 Task: Apply a dynamic VST phaser to a guitar solo for a swirling, psychedelic sound.
Action: Mouse moved to (71, 5)
Screenshot: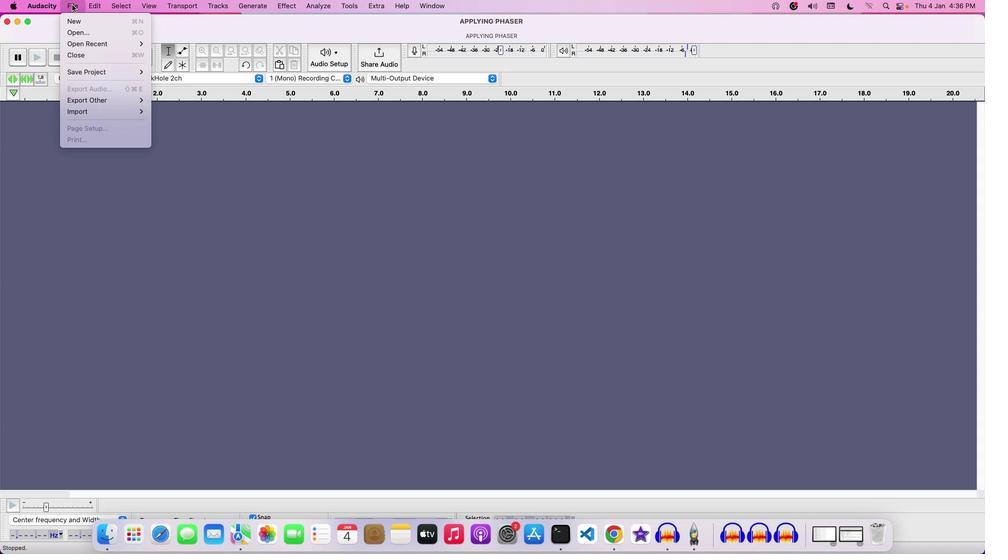 
Action: Mouse pressed left at (71, 5)
Screenshot: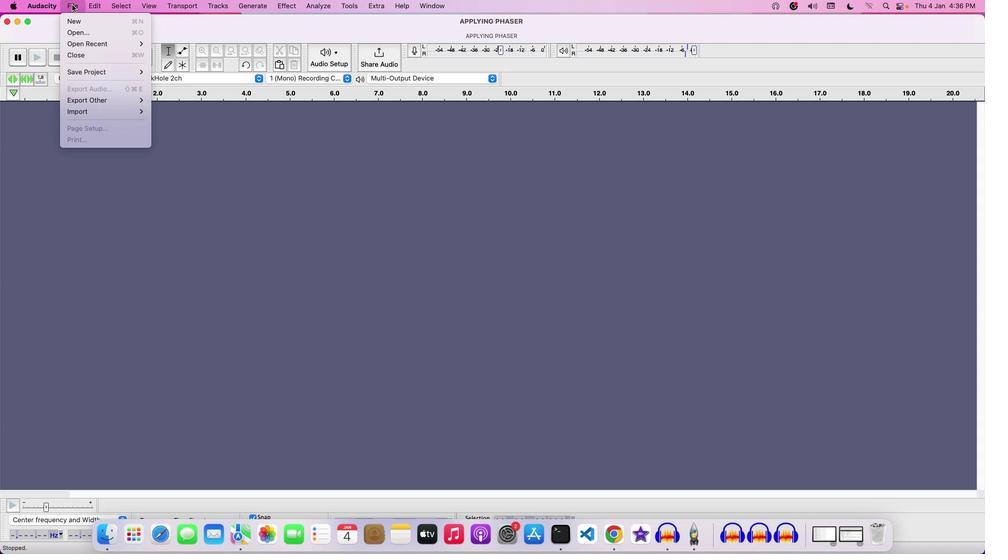 
Action: Mouse moved to (96, 33)
Screenshot: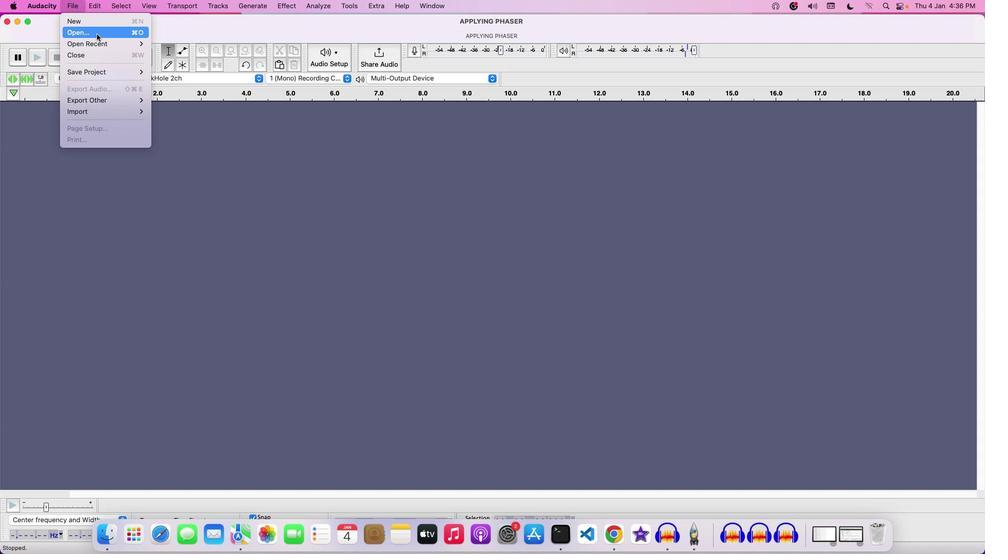 
Action: Mouse pressed left at (96, 33)
Screenshot: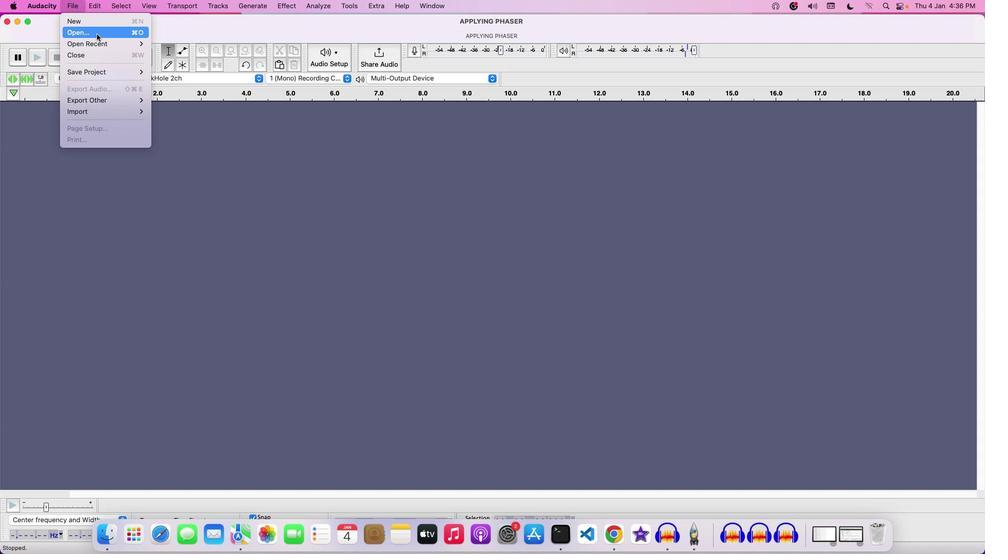 
Action: Mouse moved to (328, 134)
Screenshot: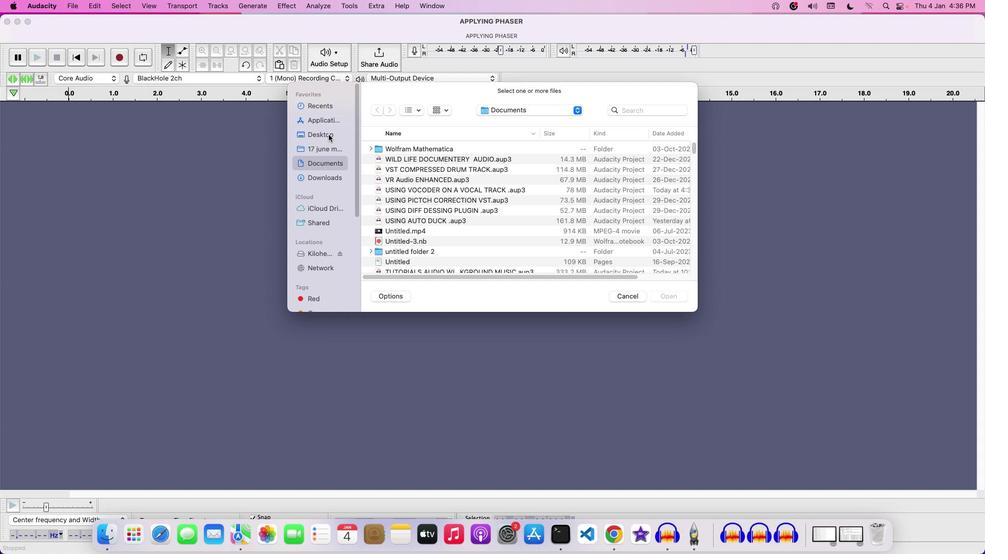 
Action: Mouse pressed left at (328, 134)
Screenshot: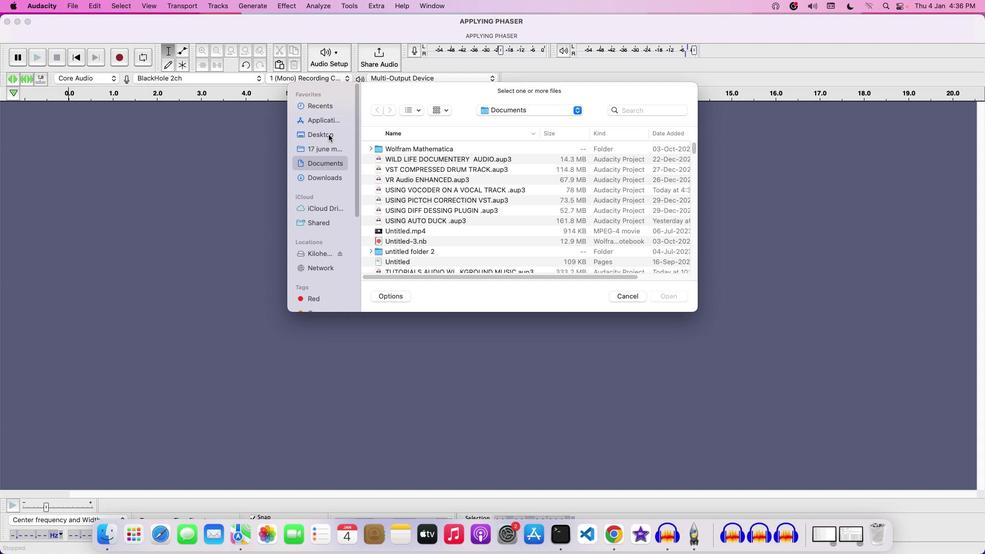 
Action: Mouse moved to (399, 191)
Screenshot: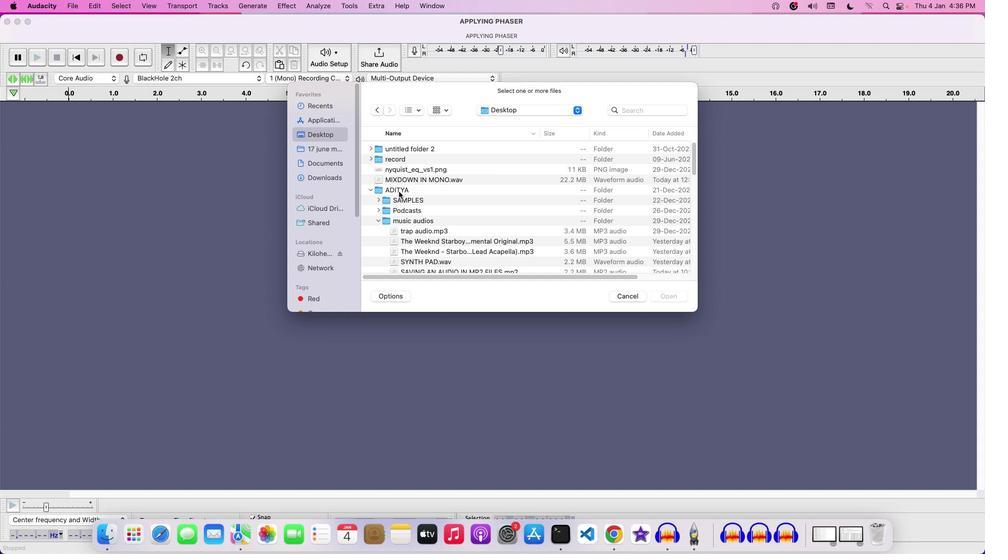 
Action: Mouse pressed left at (399, 191)
Screenshot: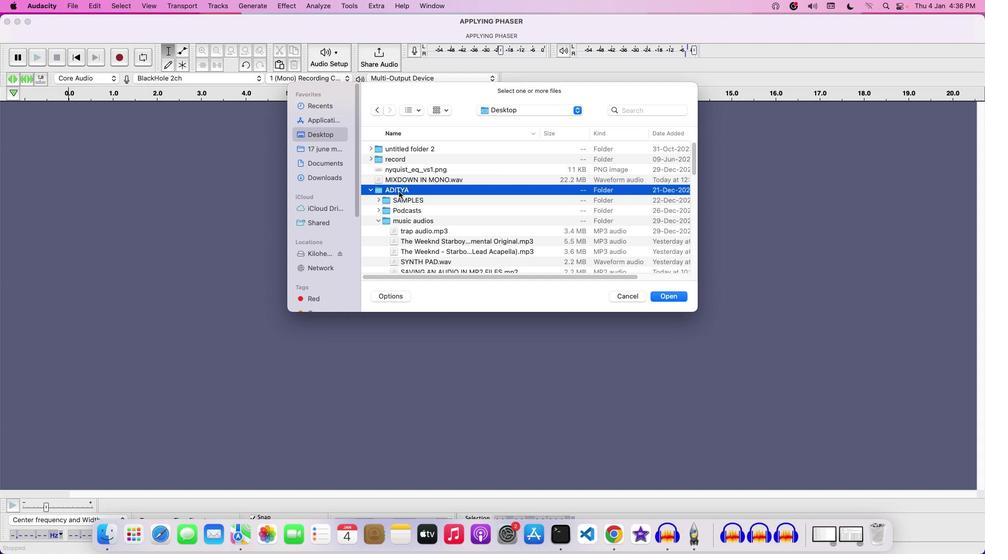 
Action: Mouse moved to (409, 203)
Screenshot: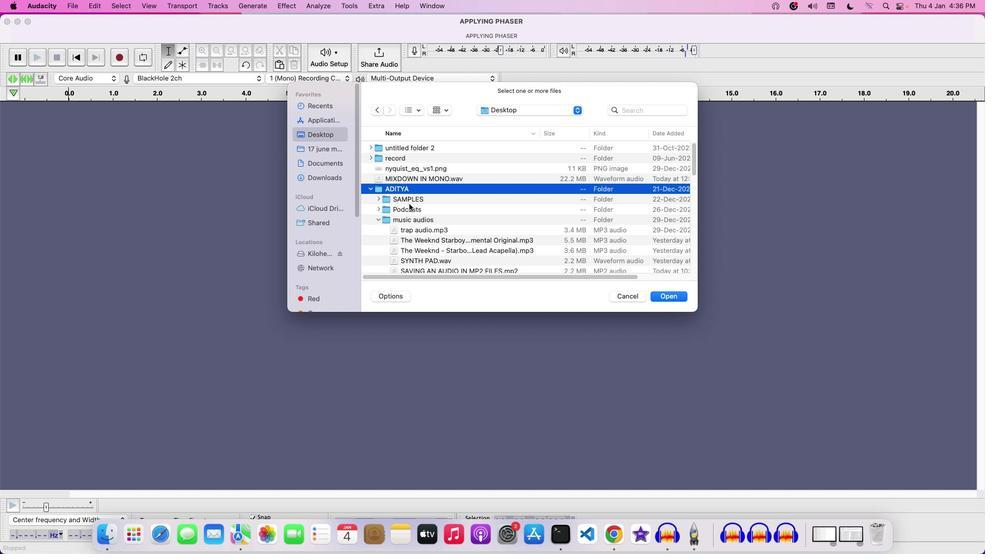 
Action: Mouse scrolled (409, 203) with delta (0, 0)
Screenshot: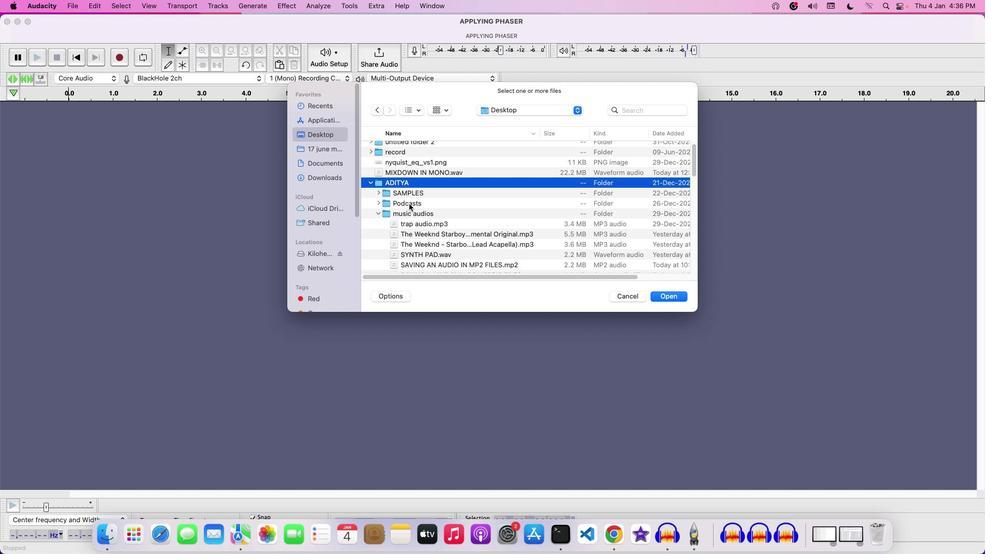 
Action: Mouse scrolled (409, 203) with delta (0, 0)
Screenshot: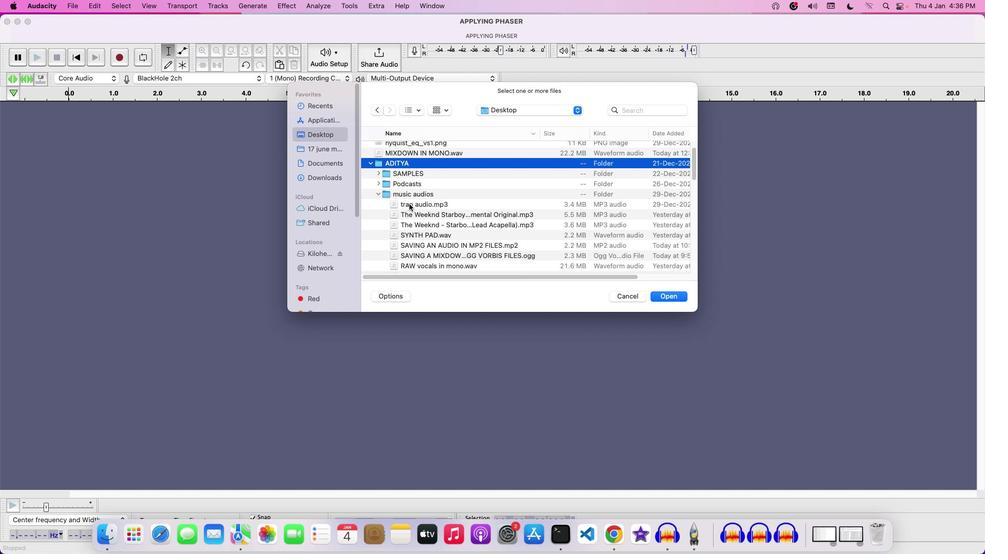 
Action: Mouse scrolled (409, 203) with delta (0, 0)
Screenshot: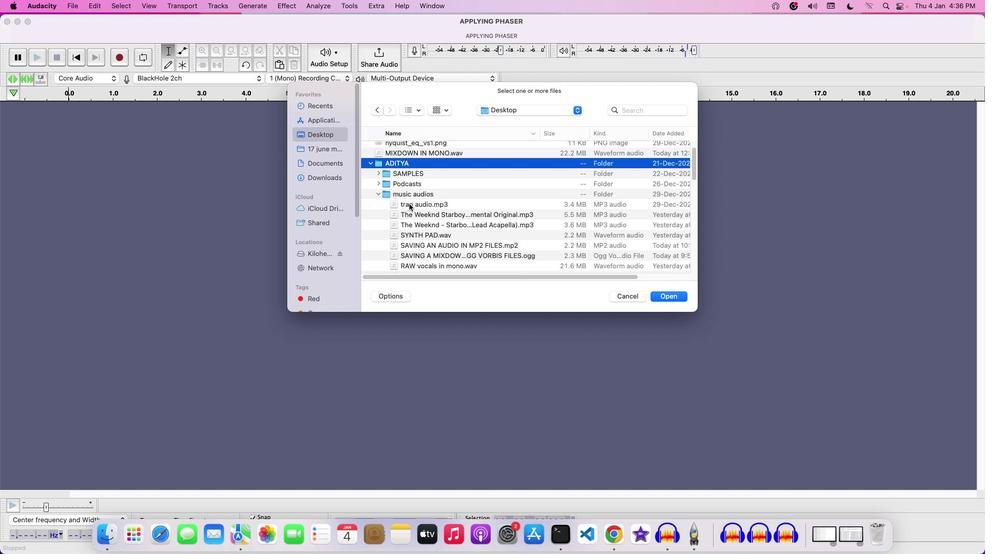 
Action: Mouse moved to (406, 178)
Screenshot: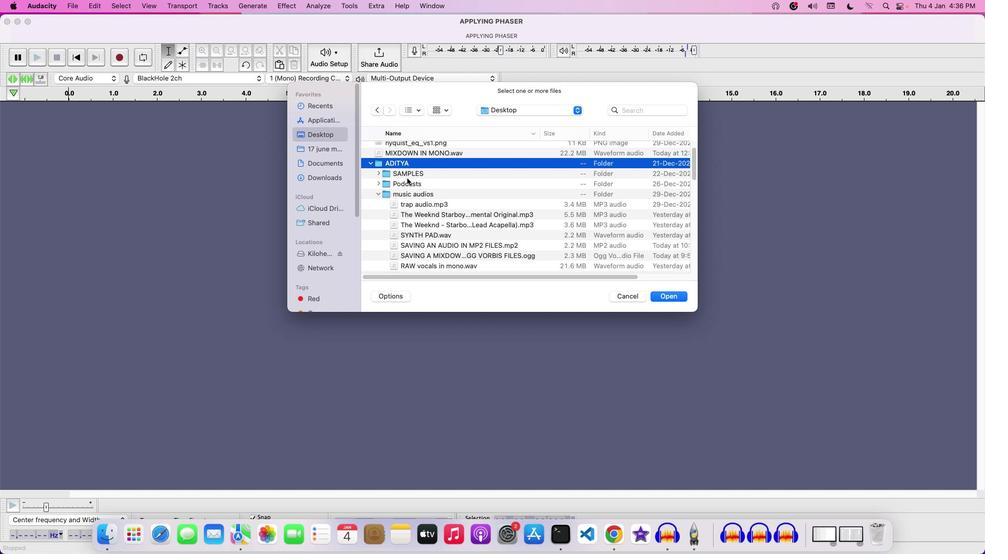 
Action: Mouse scrolled (406, 178) with delta (0, 0)
Screenshot: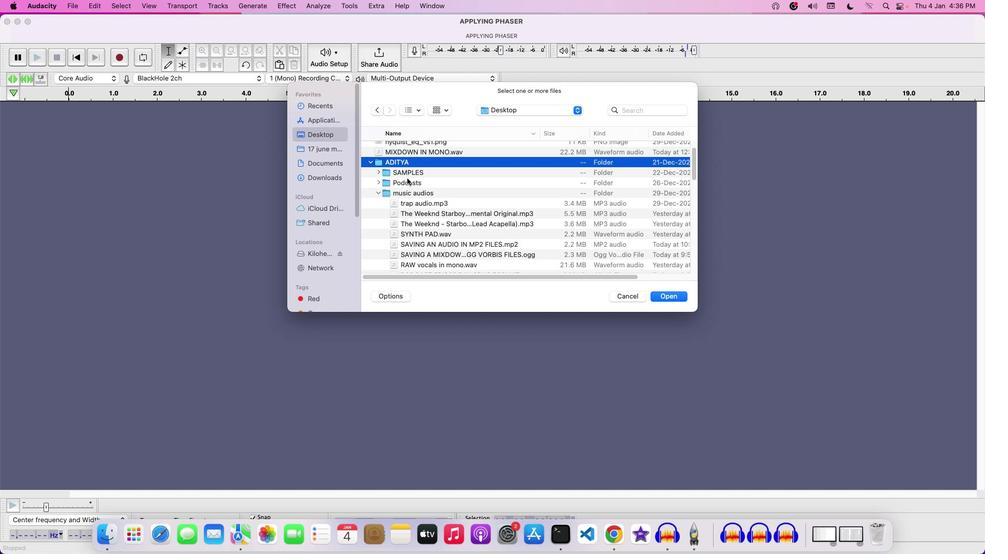 
Action: Mouse scrolled (406, 178) with delta (0, 0)
Screenshot: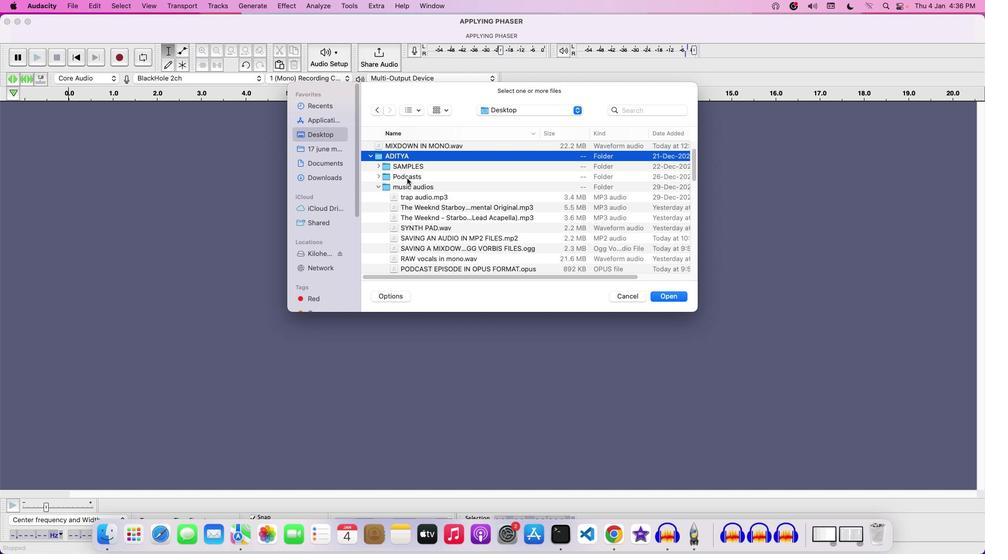 
Action: Mouse scrolled (406, 178) with delta (0, 0)
Screenshot: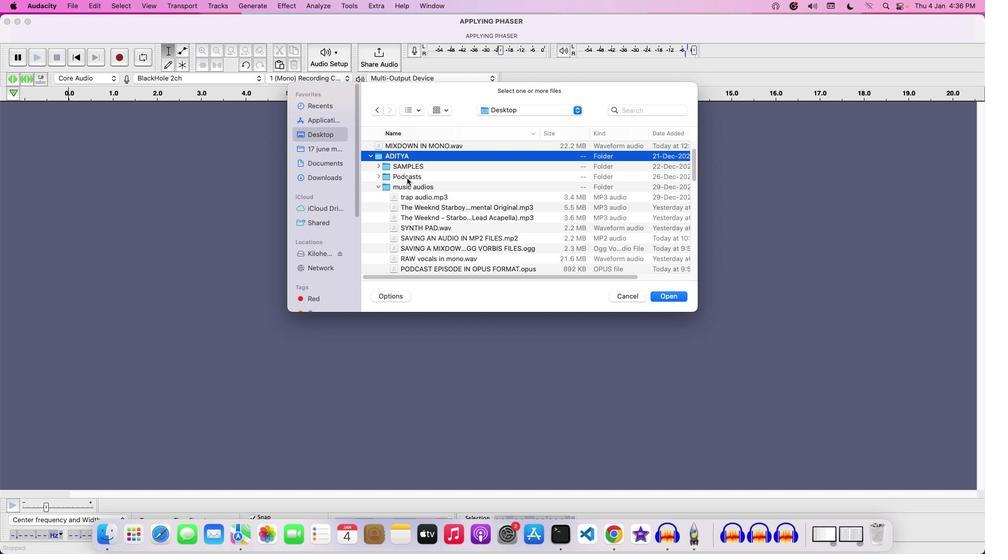 
Action: Mouse moved to (402, 199)
Screenshot: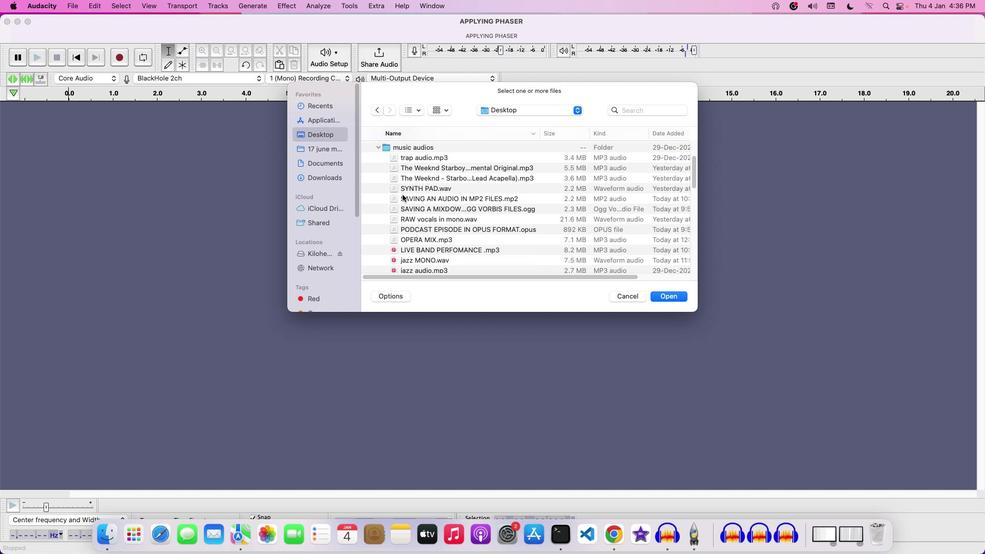 
Action: Mouse scrolled (402, 199) with delta (0, 0)
Screenshot: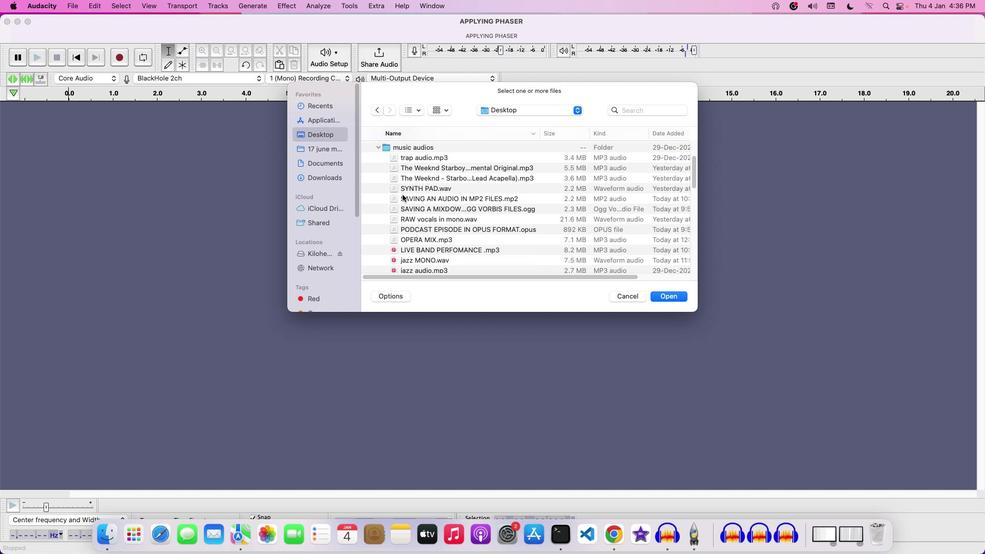 
Action: Mouse scrolled (402, 199) with delta (0, 0)
Screenshot: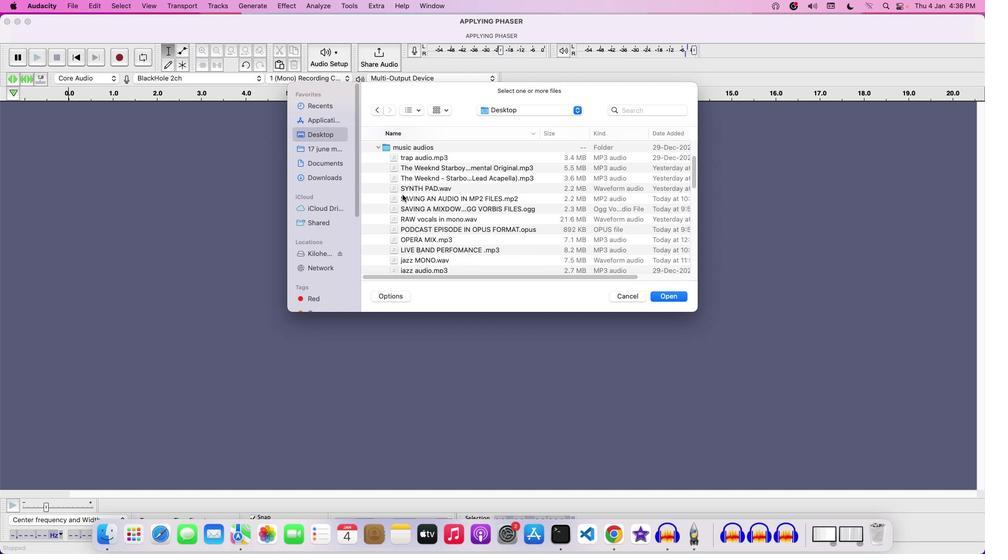 
Action: Mouse moved to (402, 195)
Screenshot: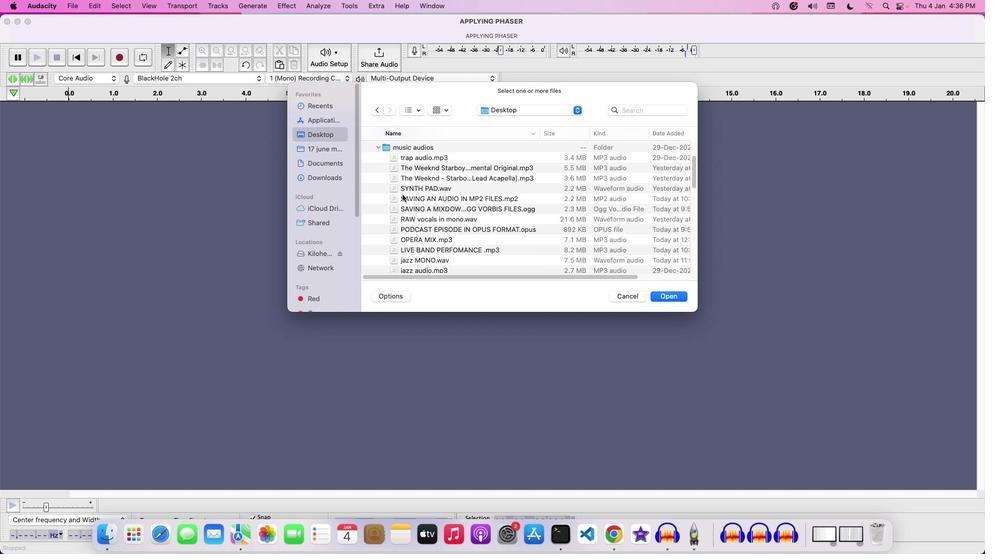 
Action: Mouse scrolled (402, 195) with delta (0, -1)
Screenshot: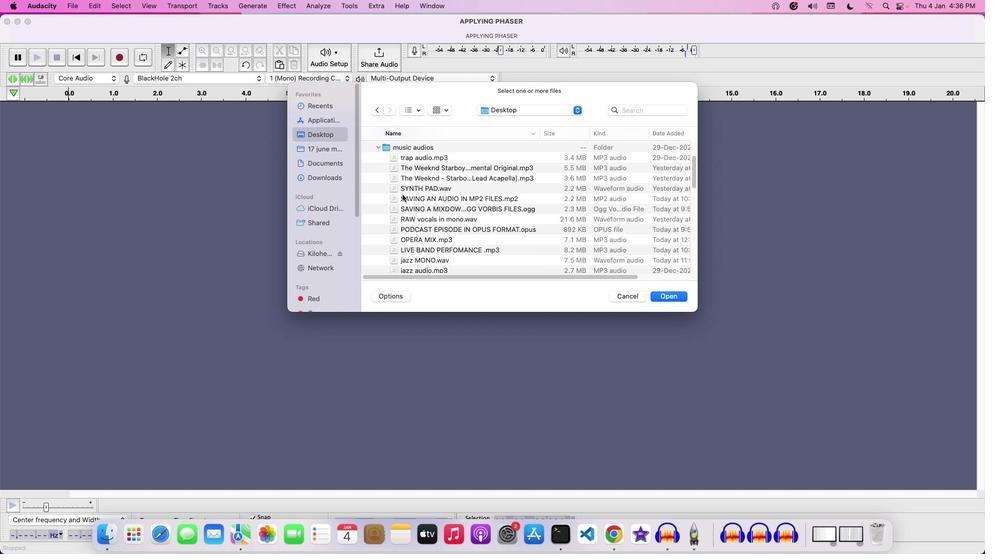 
Action: Mouse moved to (404, 196)
Screenshot: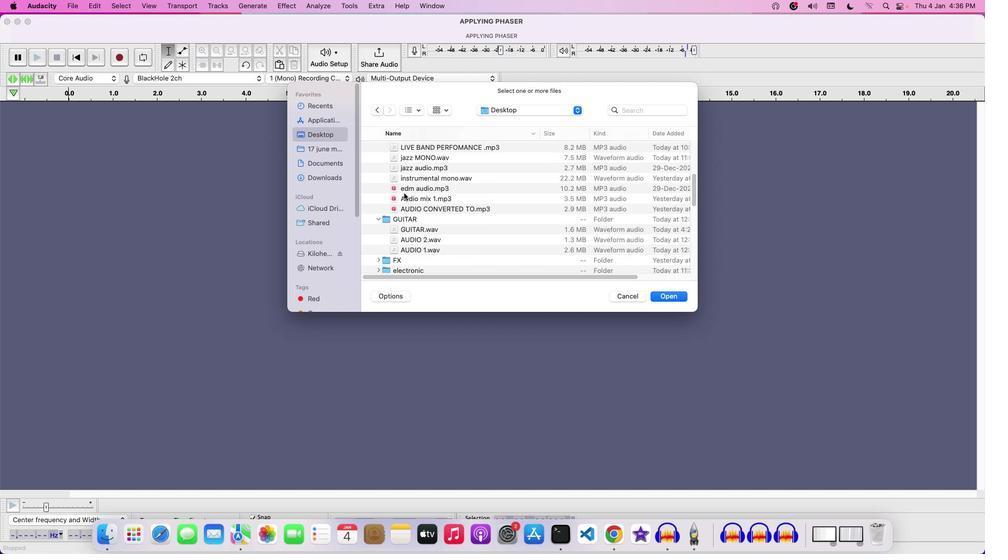 
Action: Mouse scrolled (404, 196) with delta (0, 0)
Screenshot: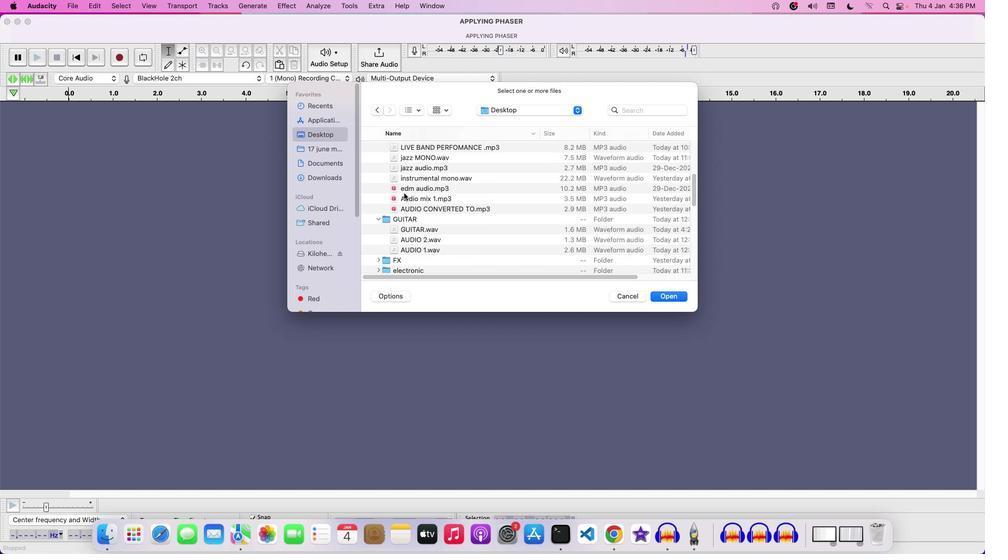 
Action: Mouse moved to (404, 195)
Screenshot: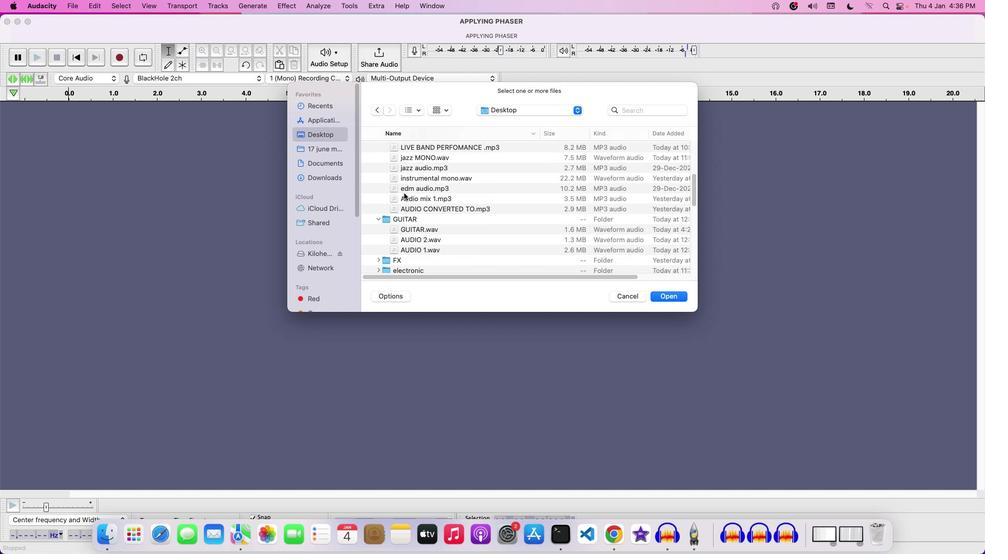 
Action: Mouse scrolled (404, 195) with delta (0, 0)
Screenshot: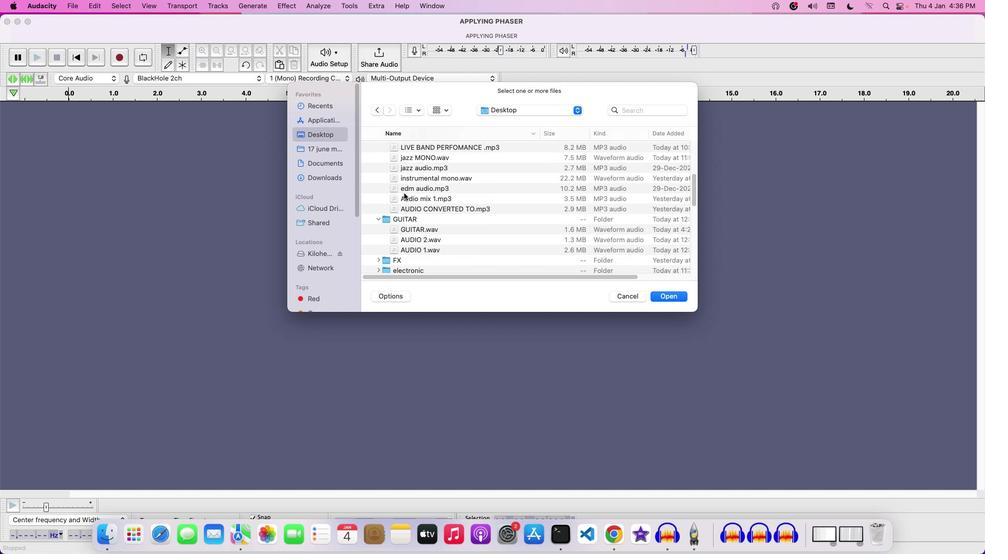 
Action: Mouse moved to (404, 195)
Screenshot: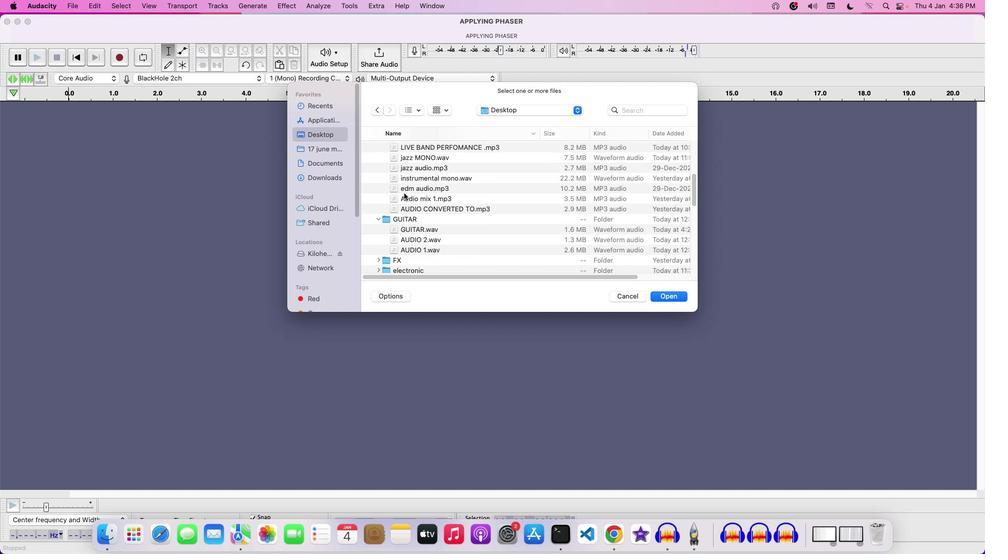 
Action: Mouse scrolled (404, 195) with delta (0, -1)
Screenshot: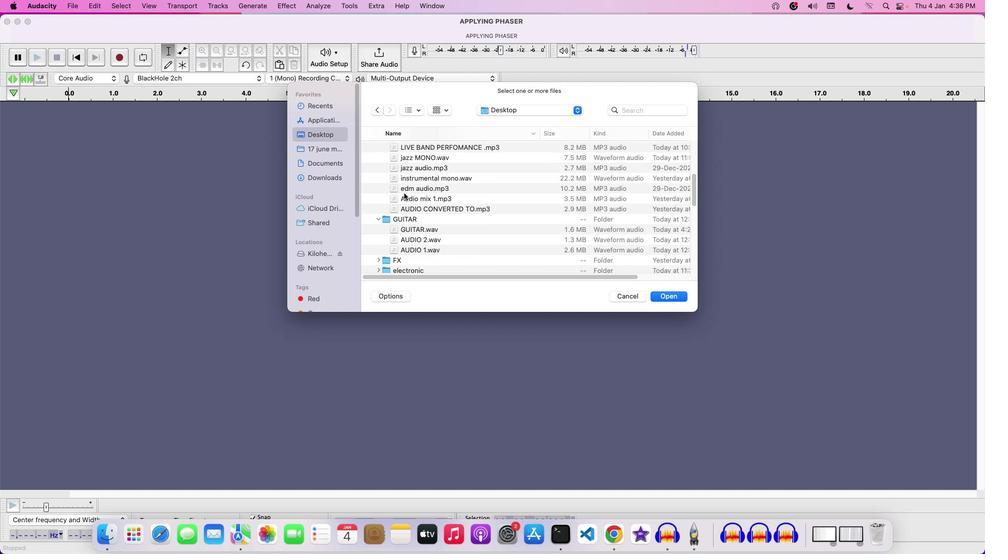 
Action: Mouse moved to (404, 193)
Screenshot: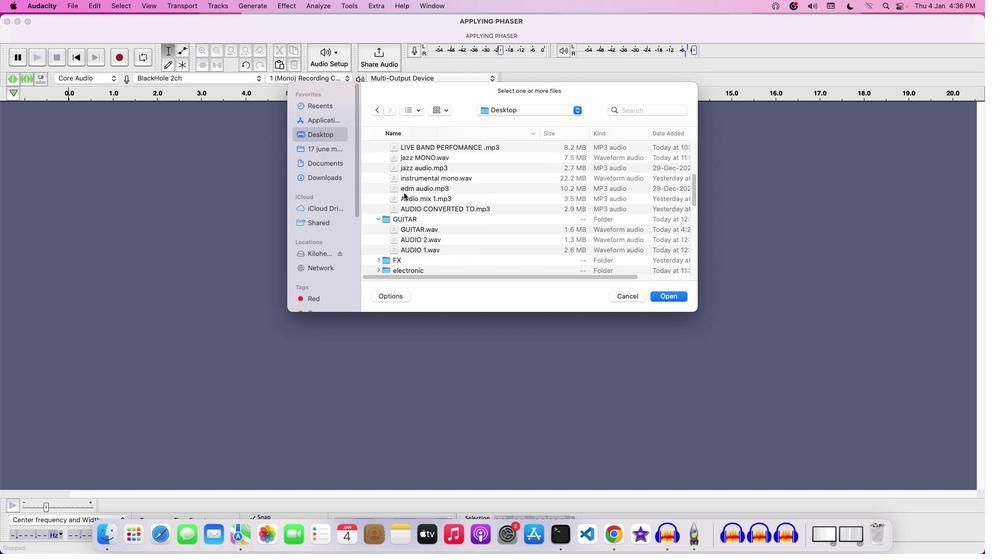 
Action: Mouse scrolled (404, 193) with delta (0, -2)
Screenshot: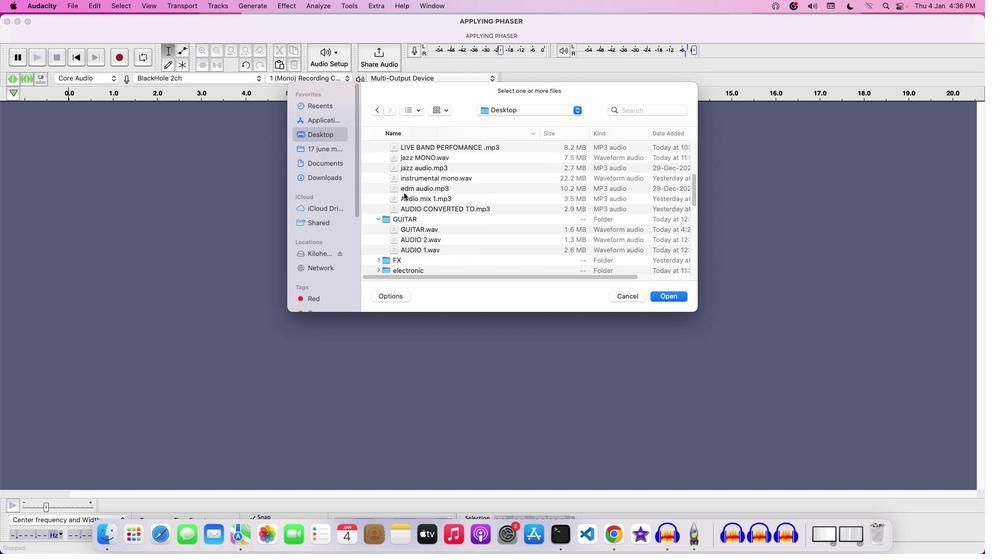 
Action: Mouse moved to (404, 193)
Screenshot: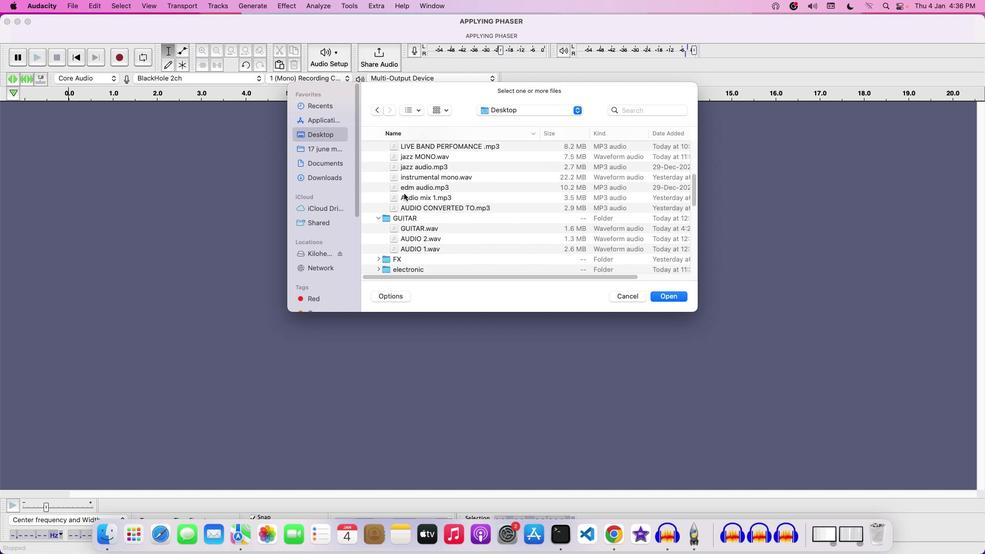 
Action: Mouse scrolled (404, 193) with delta (0, 0)
Screenshot: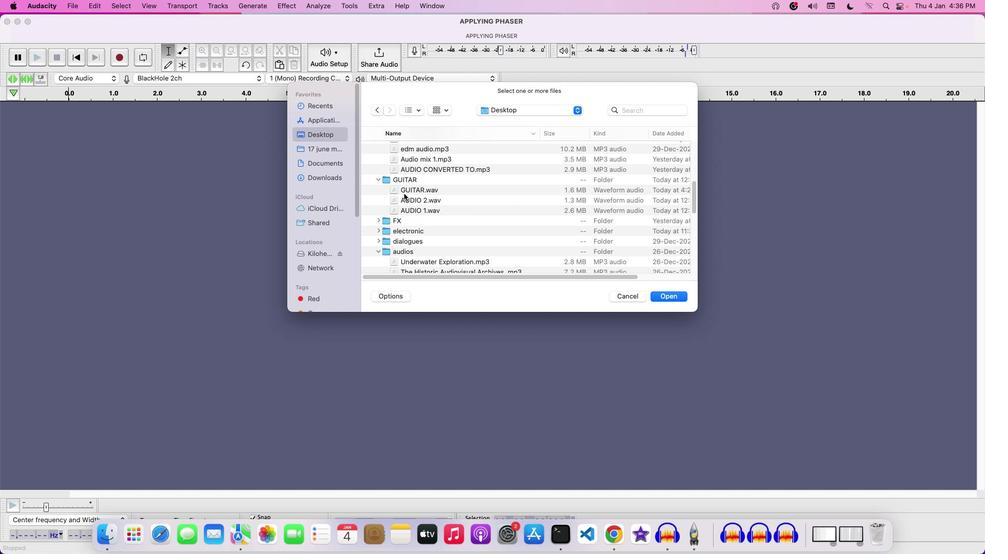 
Action: Mouse scrolled (404, 193) with delta (0, 0)
Screenshot: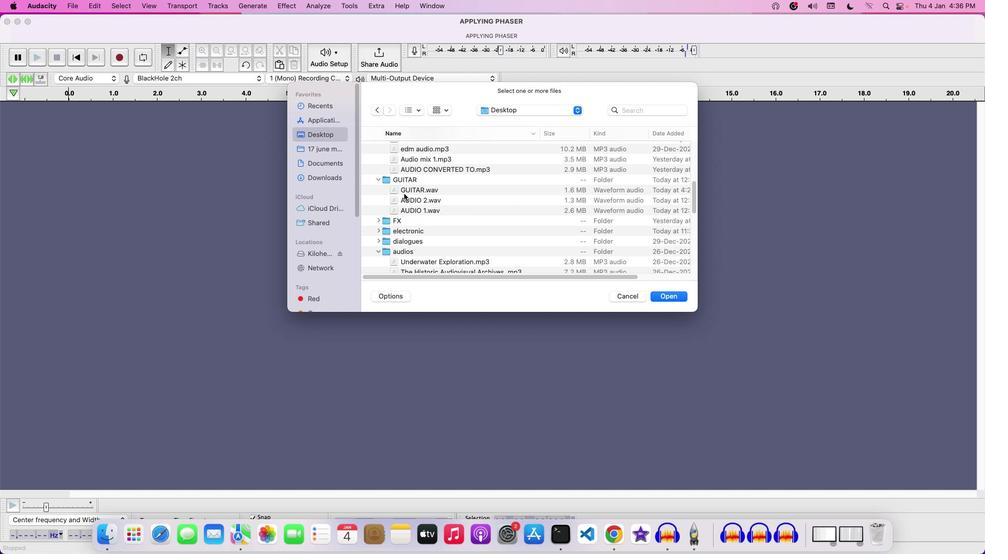 
Action: Mouse scrolled (404, 193) with delta (0, -1)
Screenshot: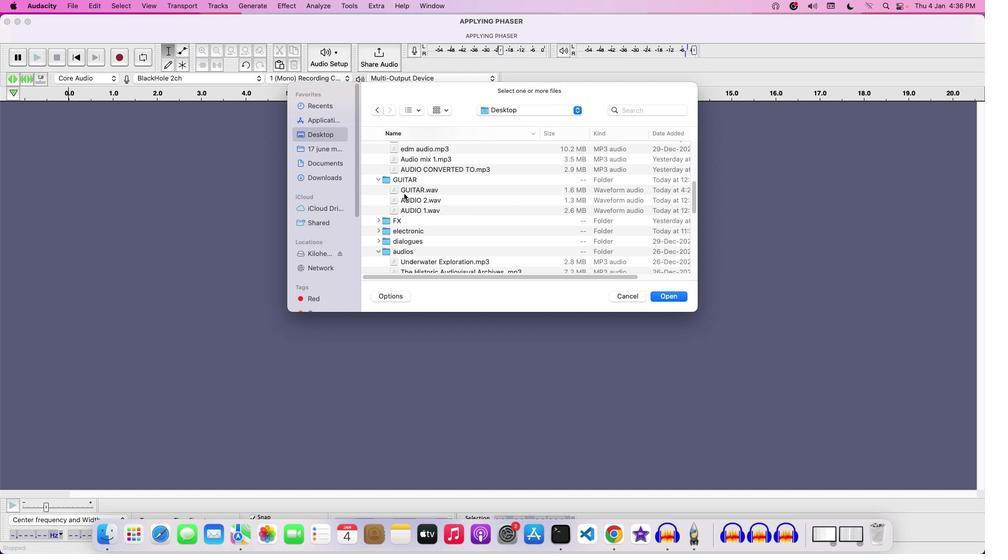 
Action: Mouse moved to (415, 188)
Screenshot: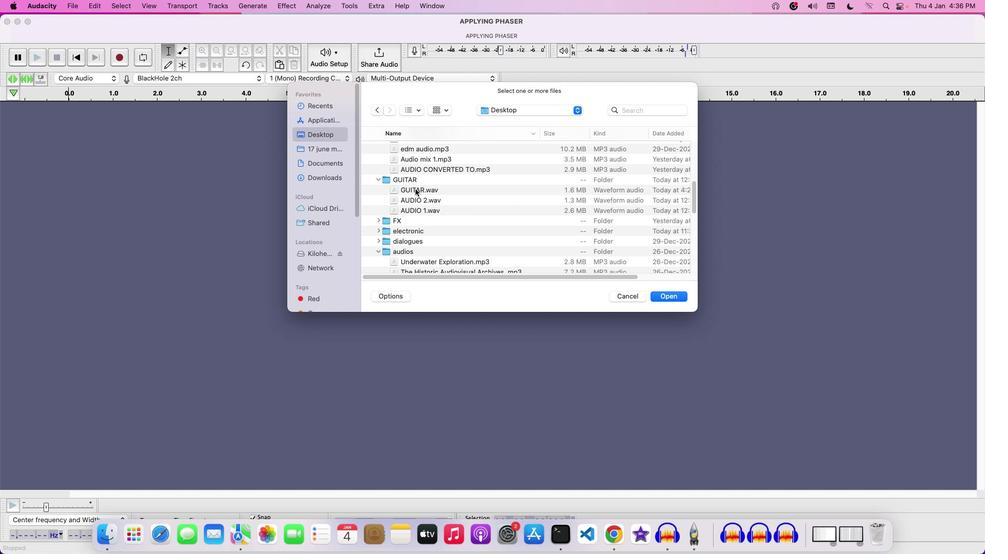 
Action: Mouse pressed left at (415, 188)
Screenshot: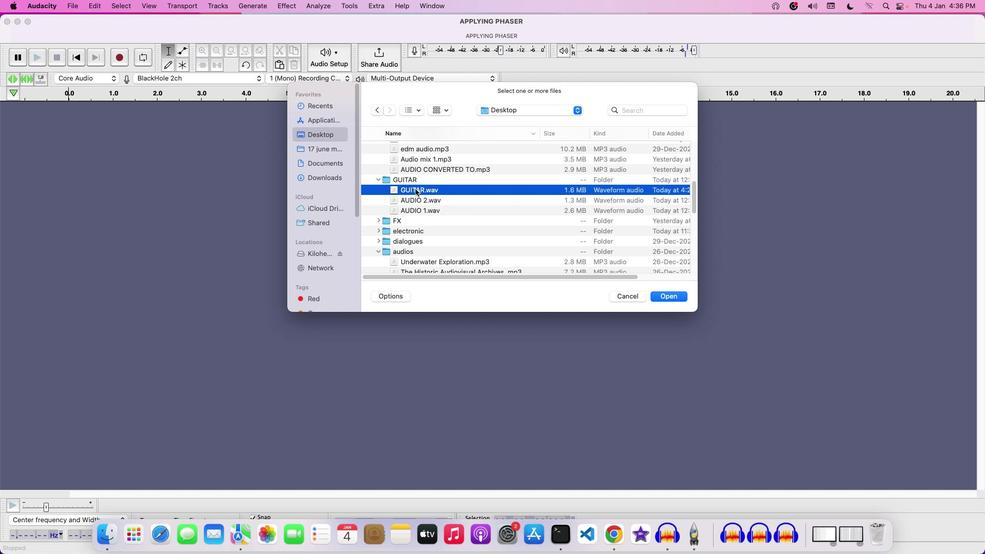 
Action: Mouse moved to (425, 189)
Screenshot: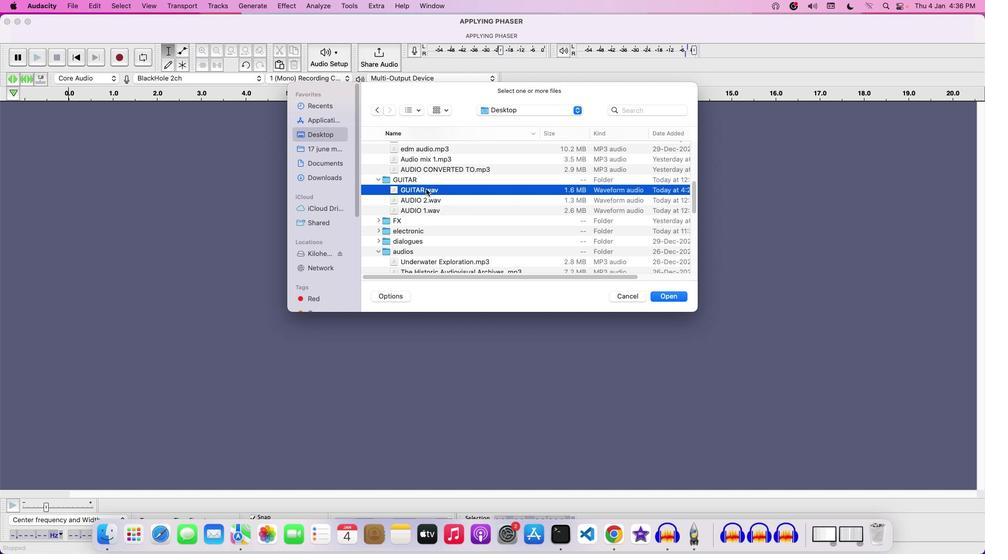 
Action: Mouse pressed left at (425, 189)
Screenshot: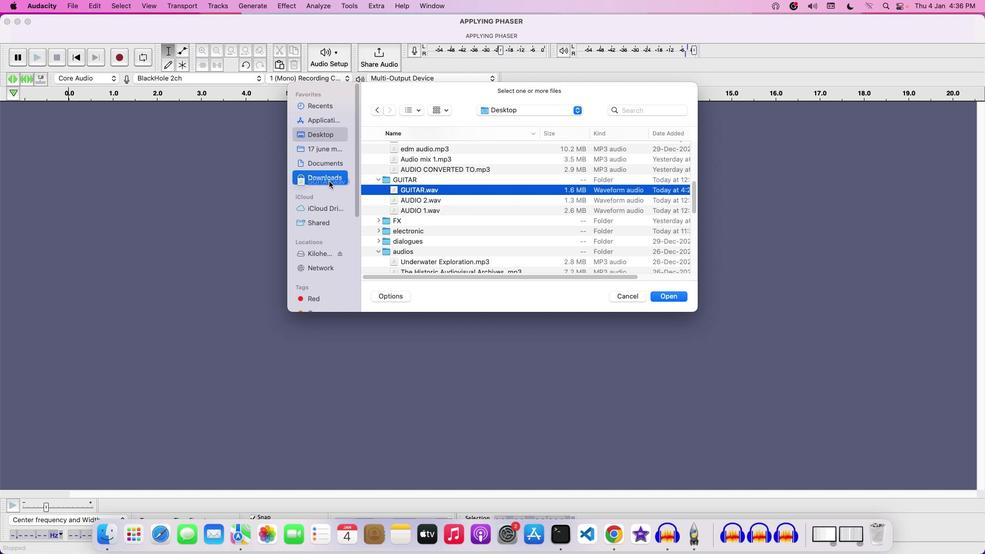 
Action: Mouse moved to (639, 297)
Screenshot: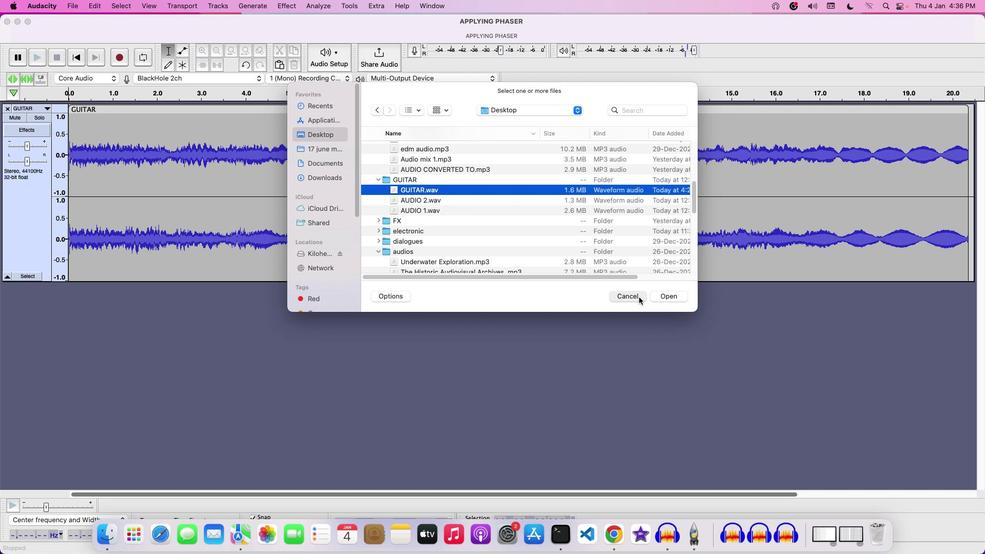 
Action: Mouse pressed left at (639, 297)
Screenshot: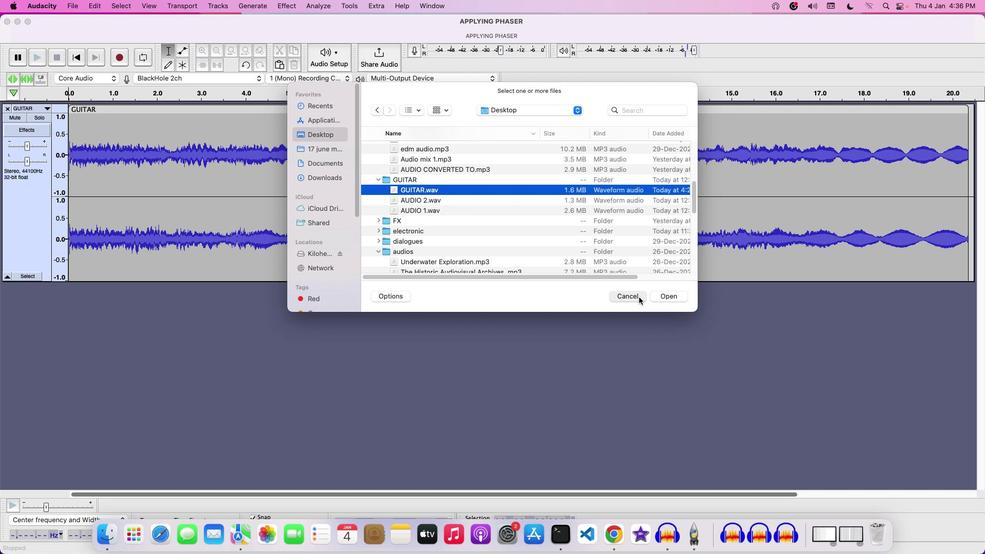 
Action: Mouse moved to (276, 179)
Screenshot: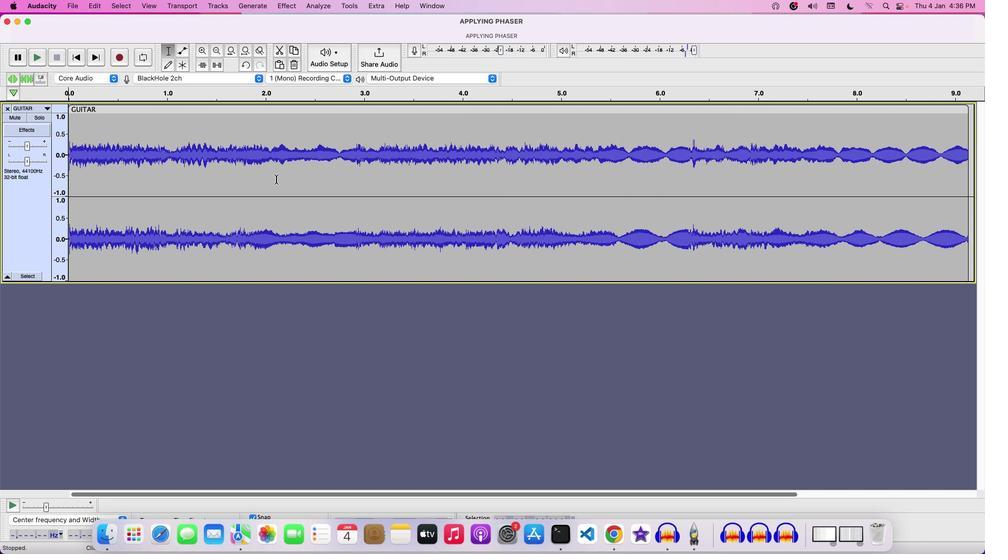 
Action: Key pressed Key.space
Screenshot: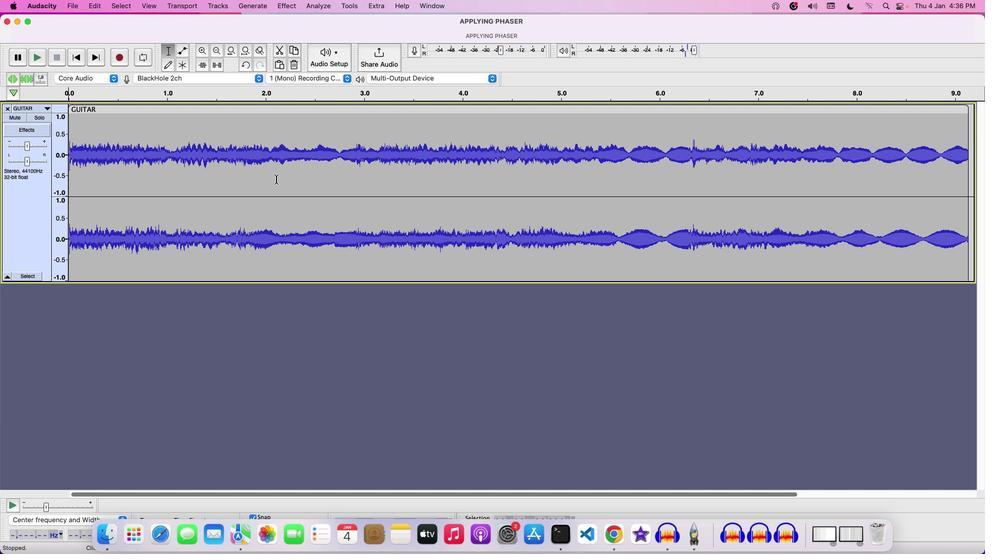 
Action: Mouse moved to (334, 134)
Screenshot: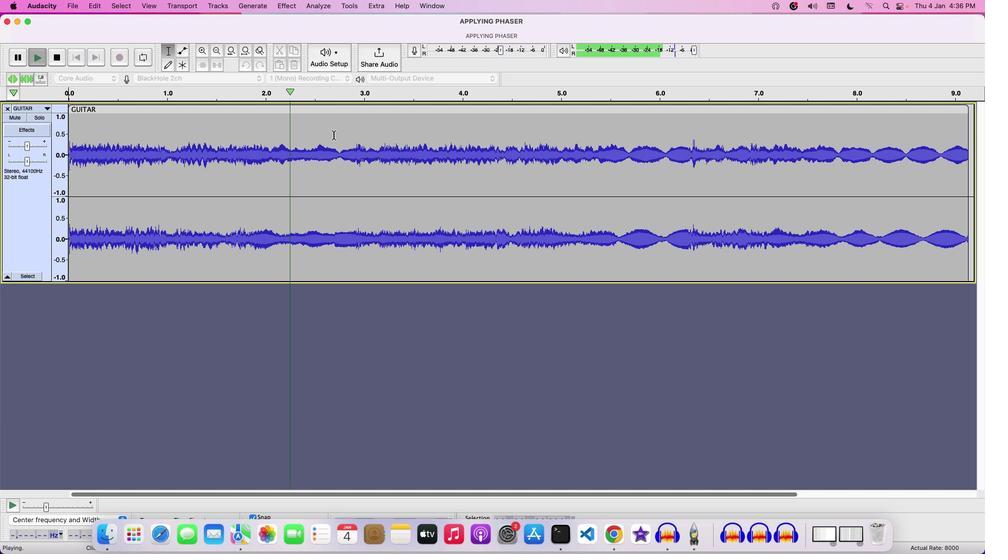 
Action: Key pressed Key.space
Screenshot: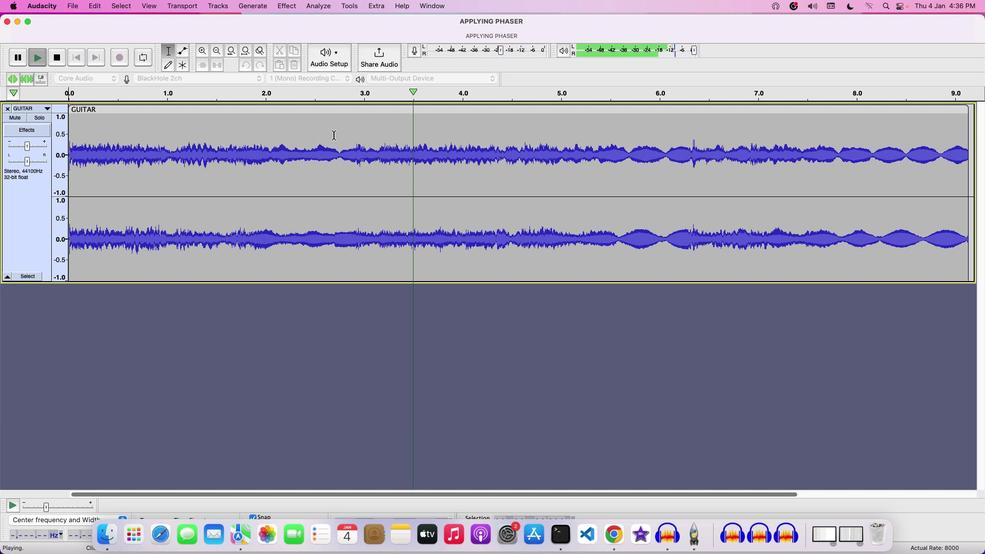 
Action: Mouse pressed left at (334, 134)
Screenshot: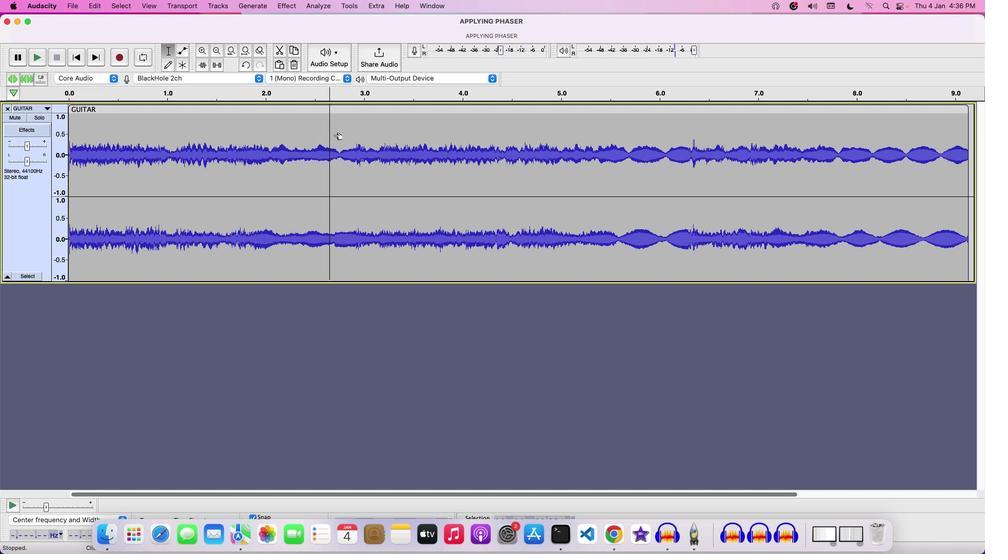 
Action: Mouse pressed left at (334, 134)
Screenshot: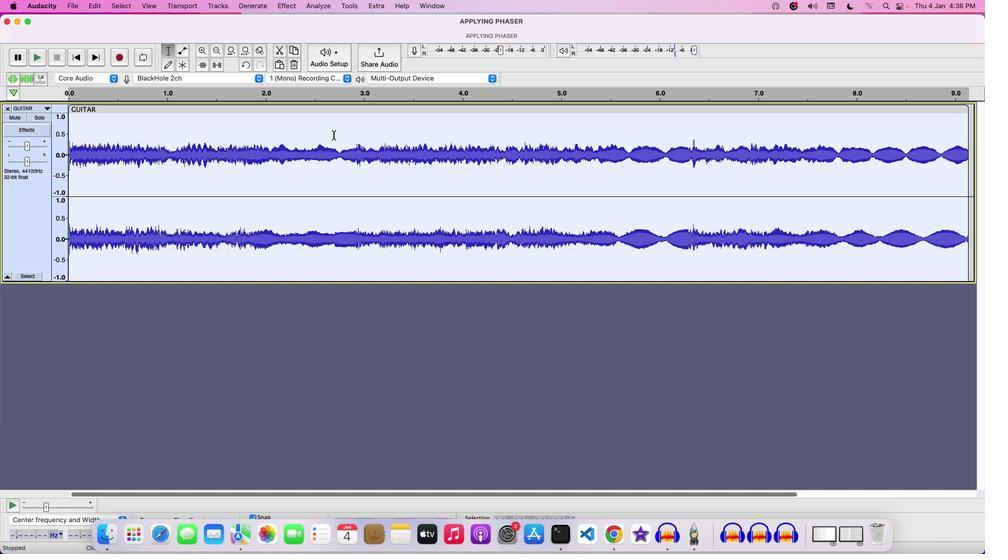 
Action: Mouse moved to (293, 1)
Screenshot: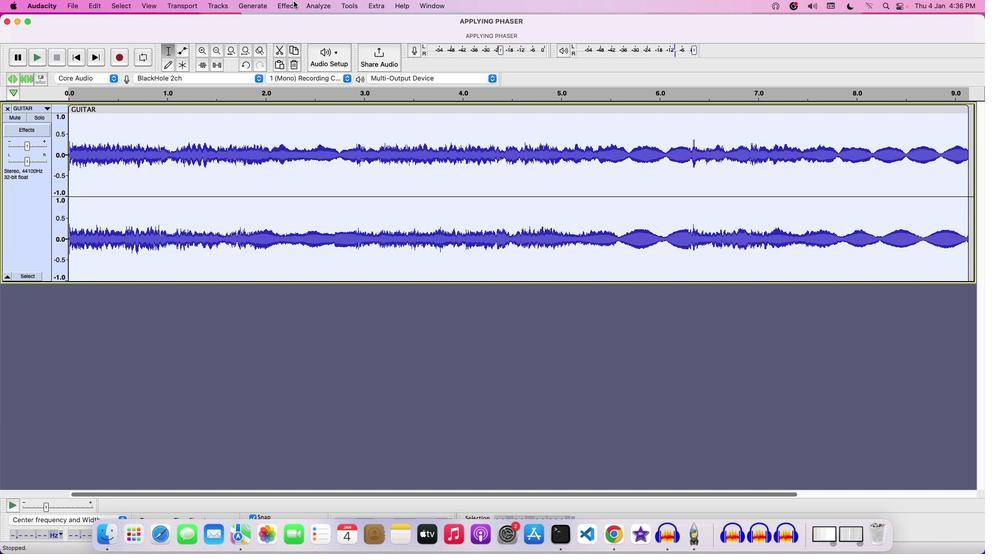 
Action: Mouse pressed left at (293, 1)
Screenshot: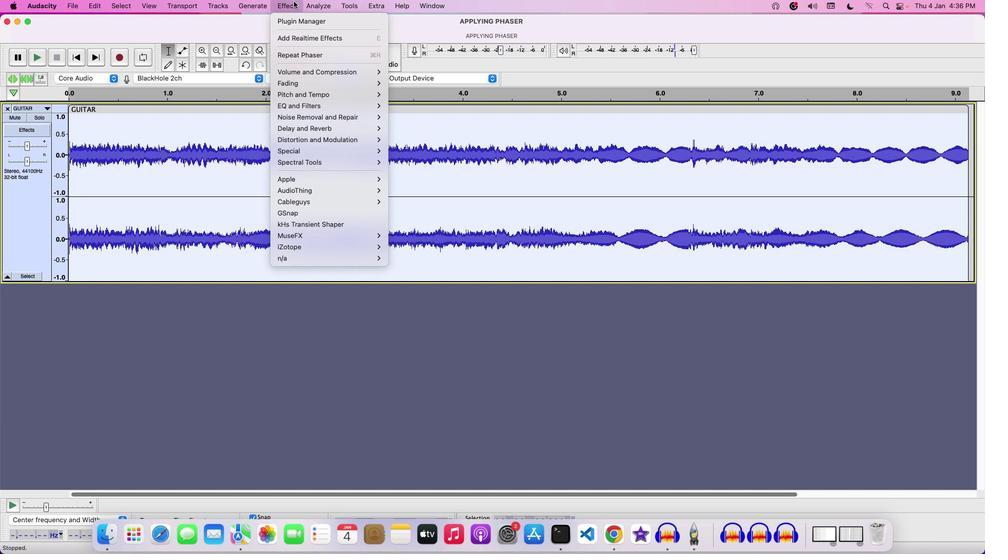 
Action: Mouse moved to (417, 152)
Screenshot: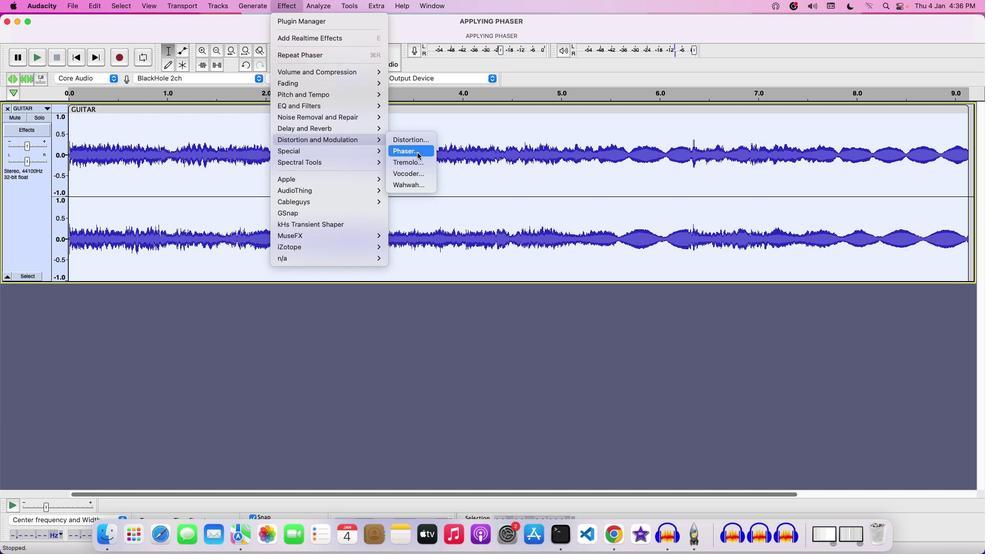 
Action: Mouse pressed left at (417, 152)
Screenshot: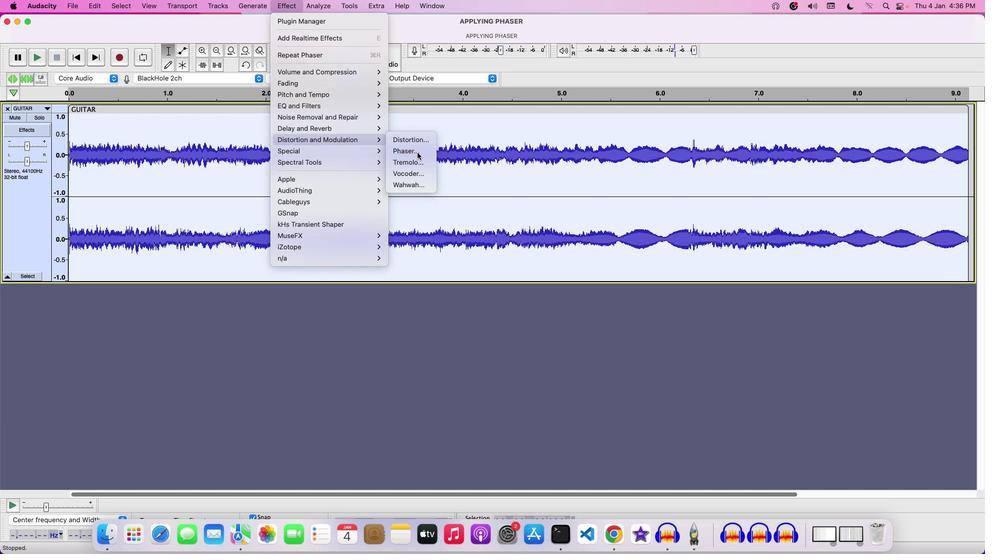 
Action: Mouse moved to (455, 215)
Screenshot: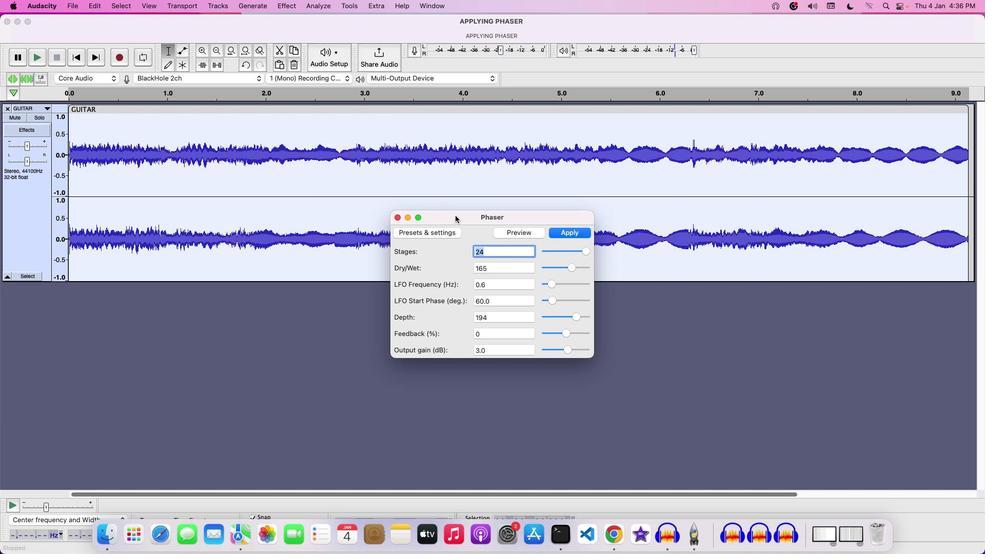 
Action: Mouse pressed left at (455, 215)
Screenshot: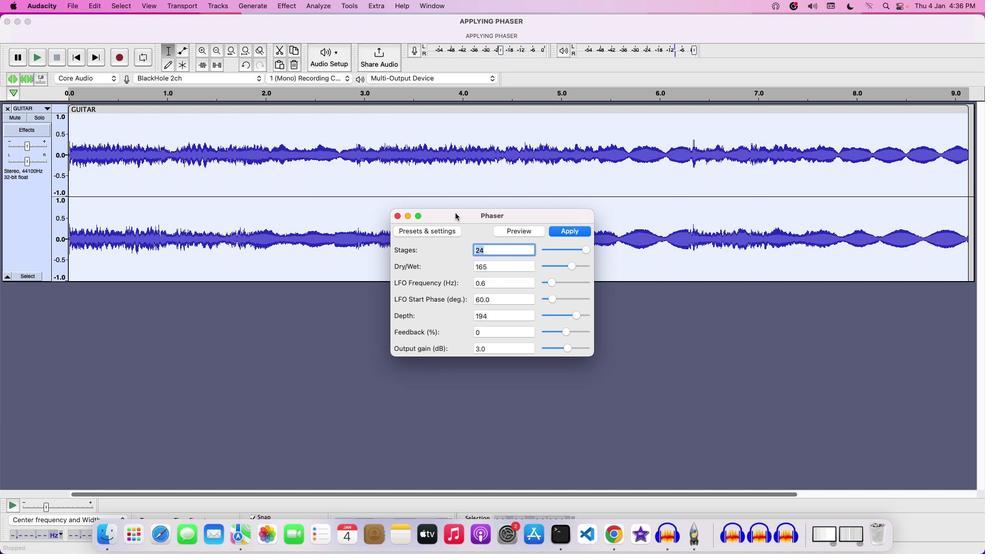 
Action: Mouse moved to (514, 193)
Screenshot: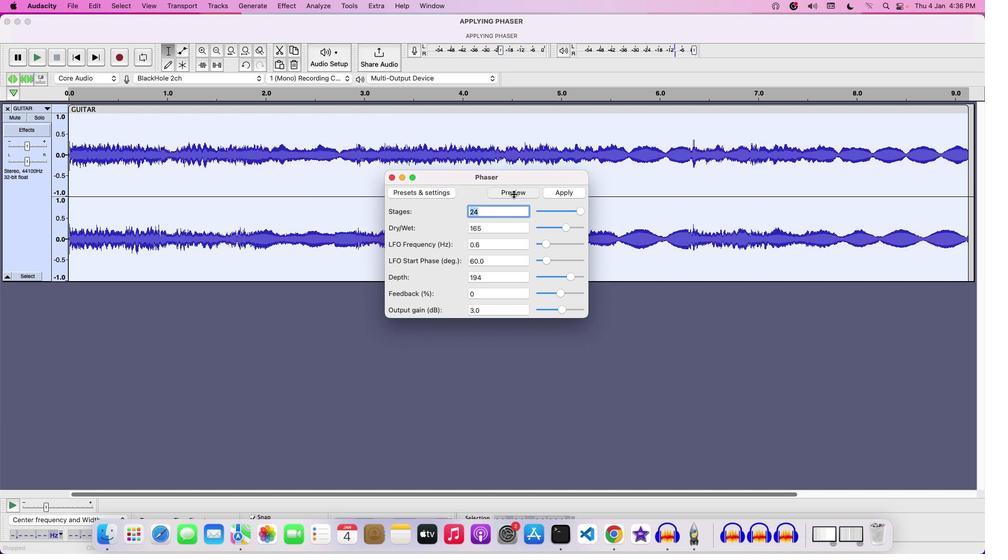 
Action: Mouse pressed left at (514, 193)
Screenshot: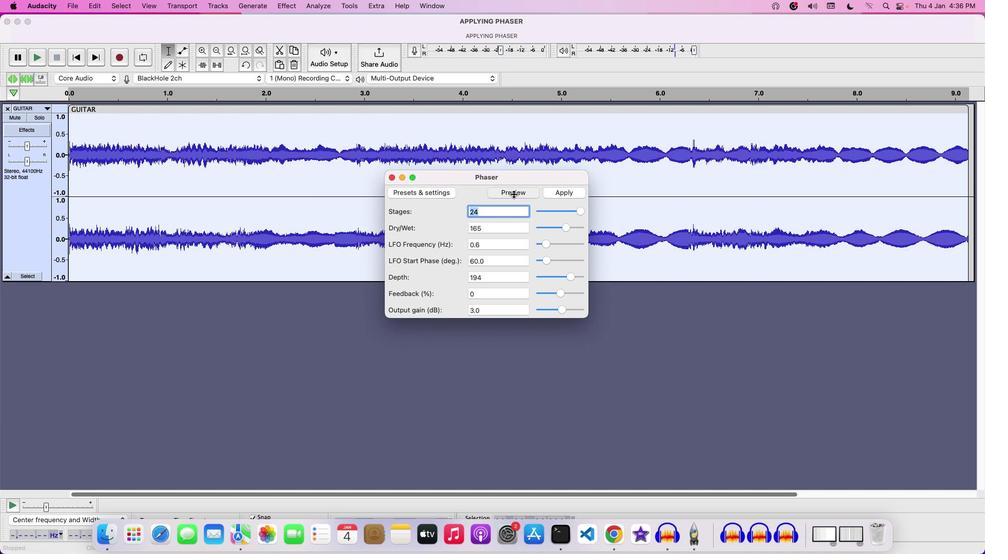 
Action: Mouse moved to (571, 190)
Screenshot: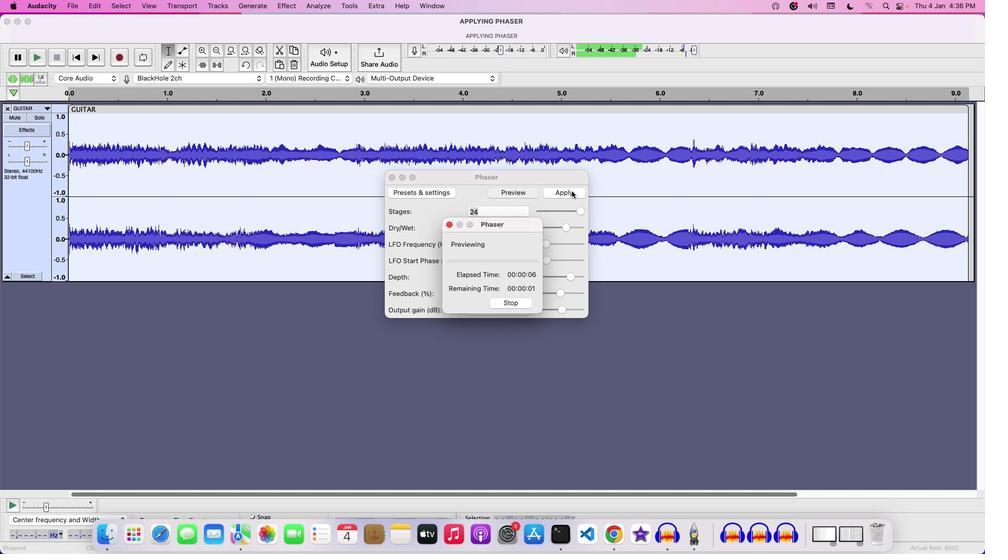 
Action: Mouse pressed left at (571, 190)
Screenshot: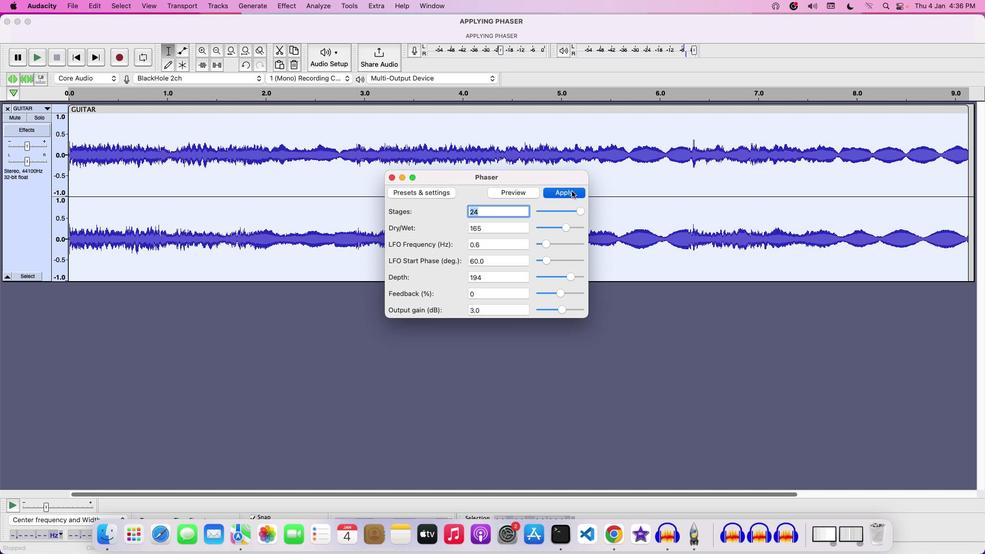 
Action: Key pressed Key.space
Screenshot: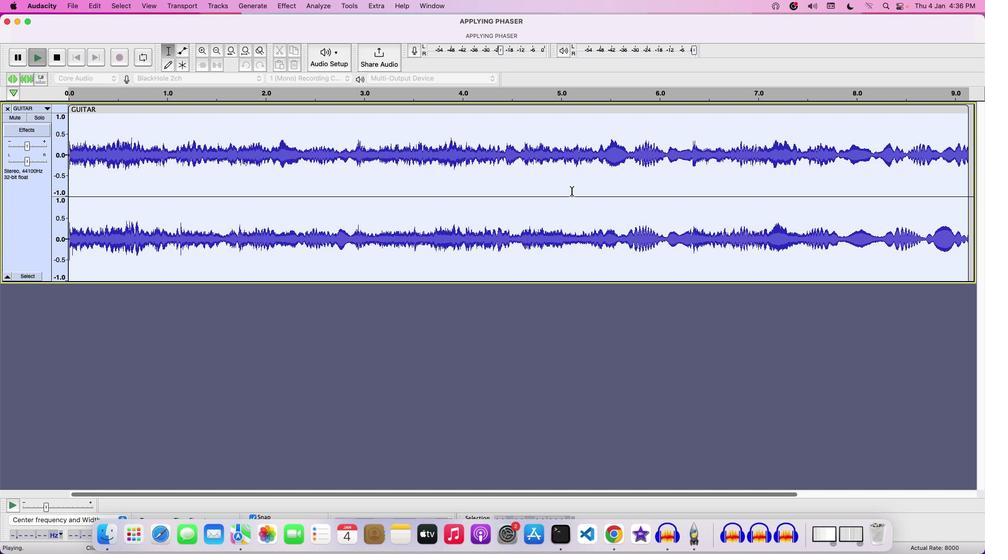 
Action: Mouse moved to (29, 144)
Screenshot: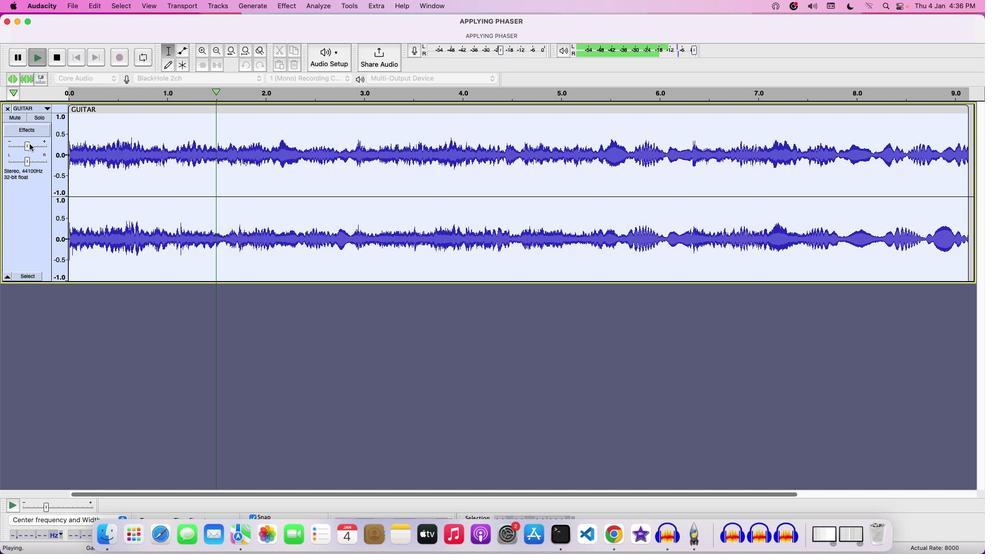 
Action: Mouse pressed left at (29, 144)
Screenshot: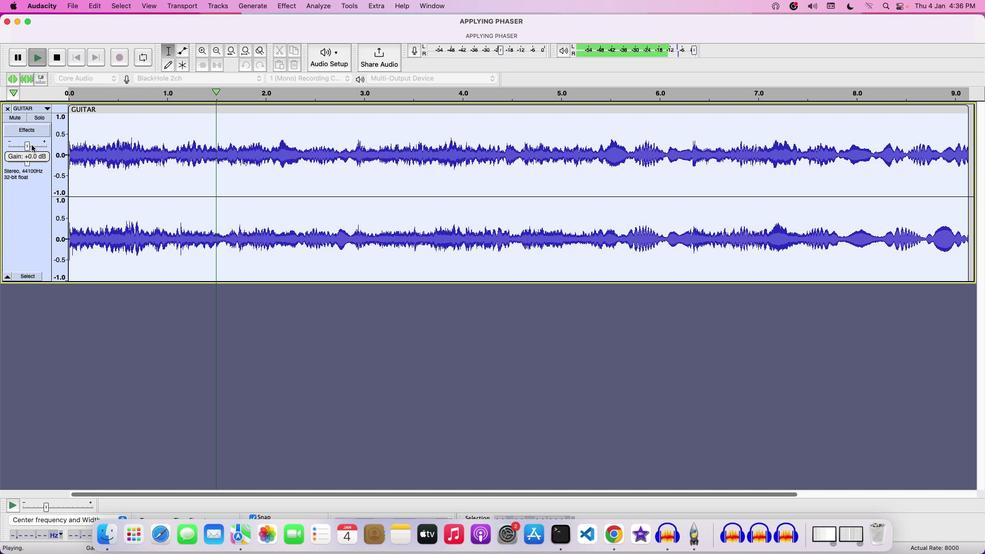 
Action: Mouse moved to (32, 148)
Screenshot: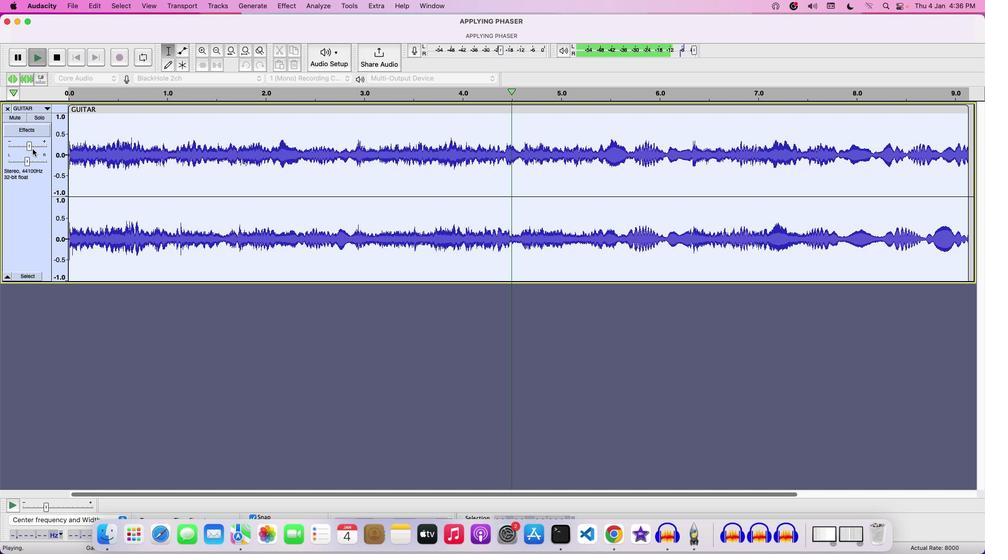 
Action: Mouse pressed left at (32, 148)
Screenshot: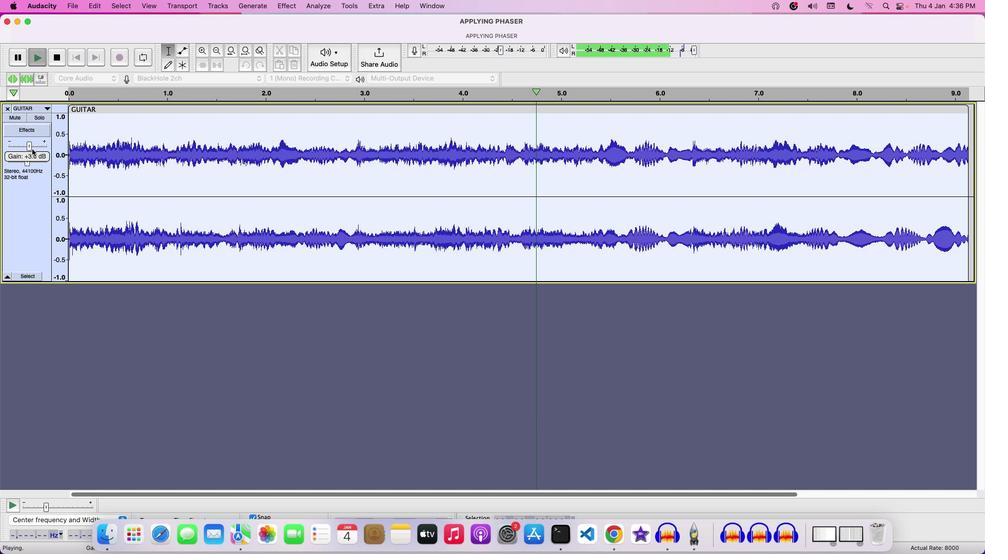 
Action: Mouse moved to (599, 183)
Screenshot: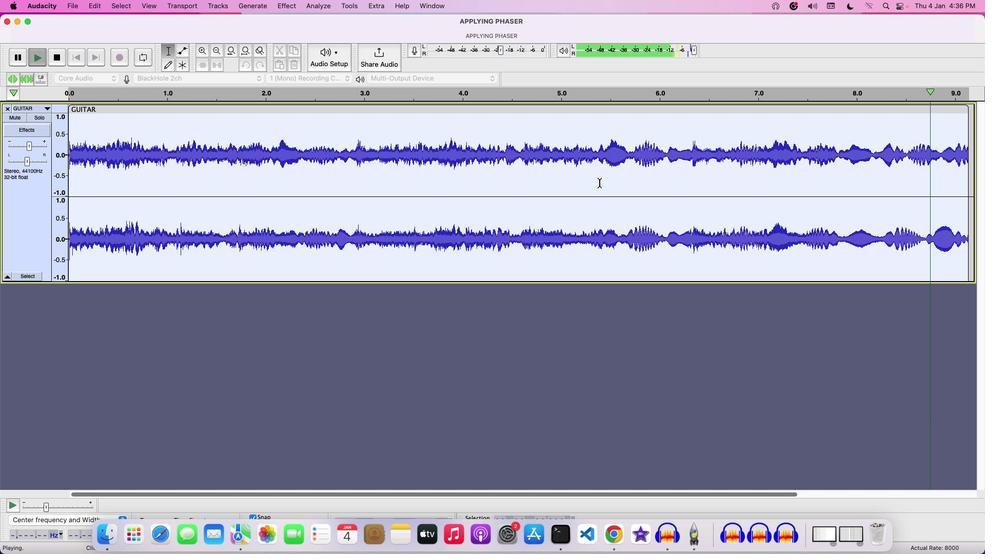 
Action: Key pressed Key.space
Screenshot: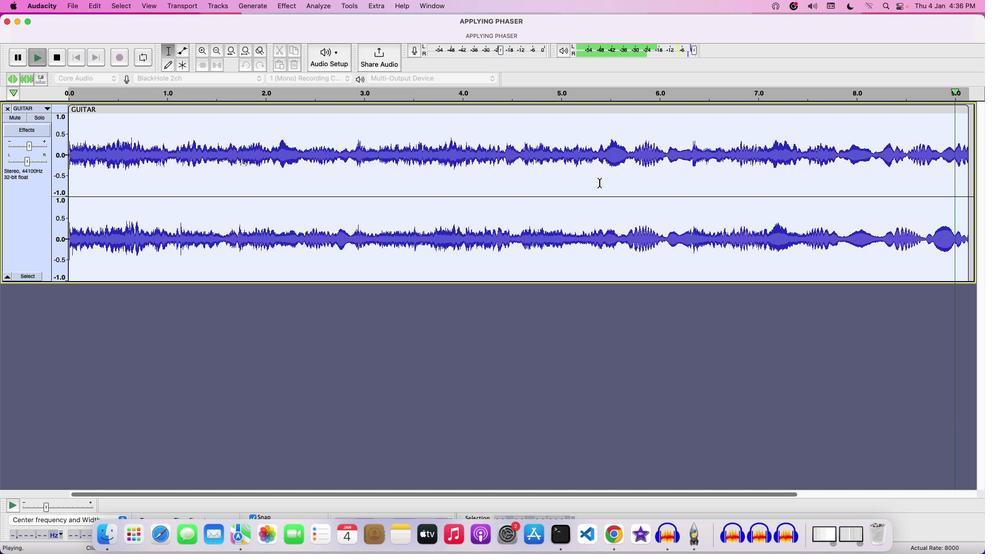 
Action: Mouse moved to (330, 117)
Screenshot: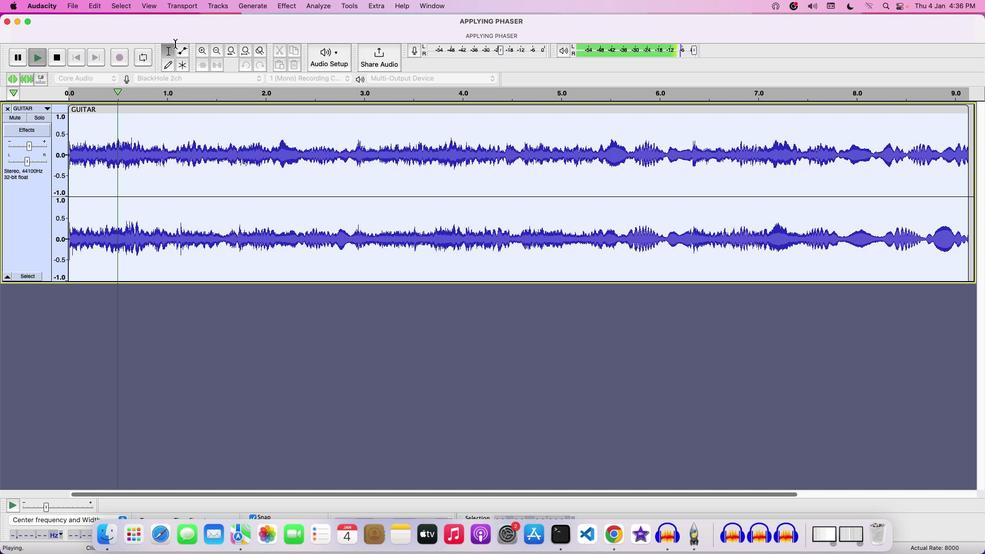 
Action: Key pressed Key.space
Screenshot: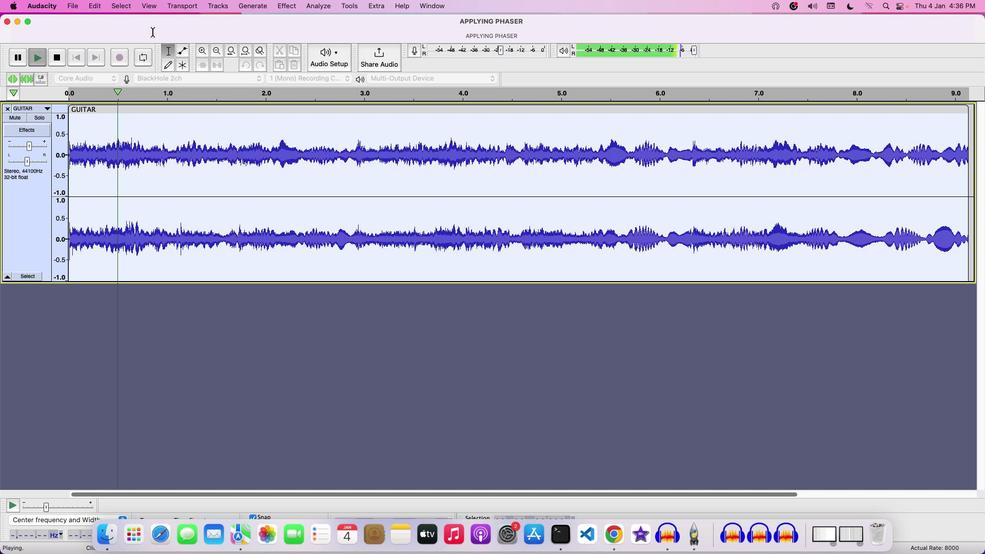 
Action: Mouse moved to (74, 2)
Screenshot: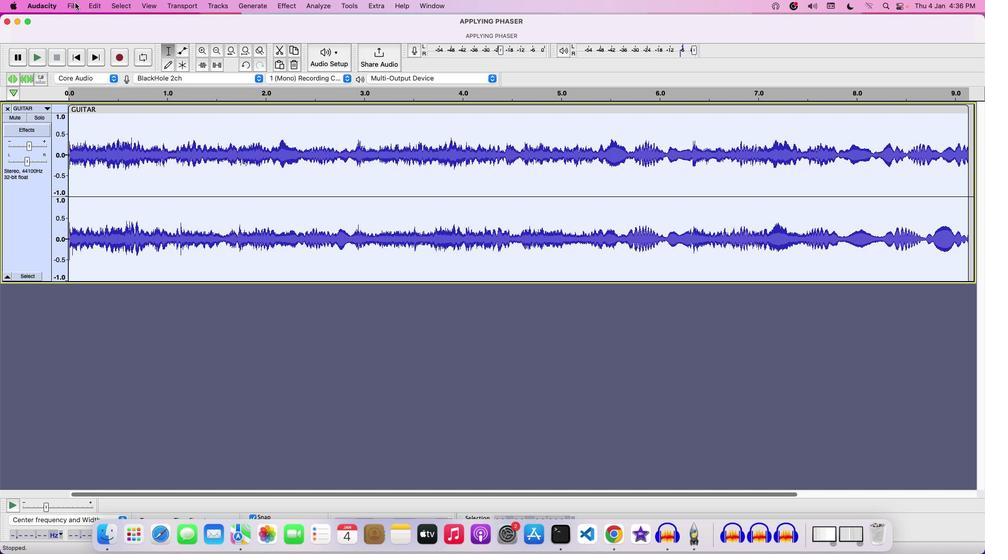 
Action: Mouse pressed left at (74, 2)
Screenshot: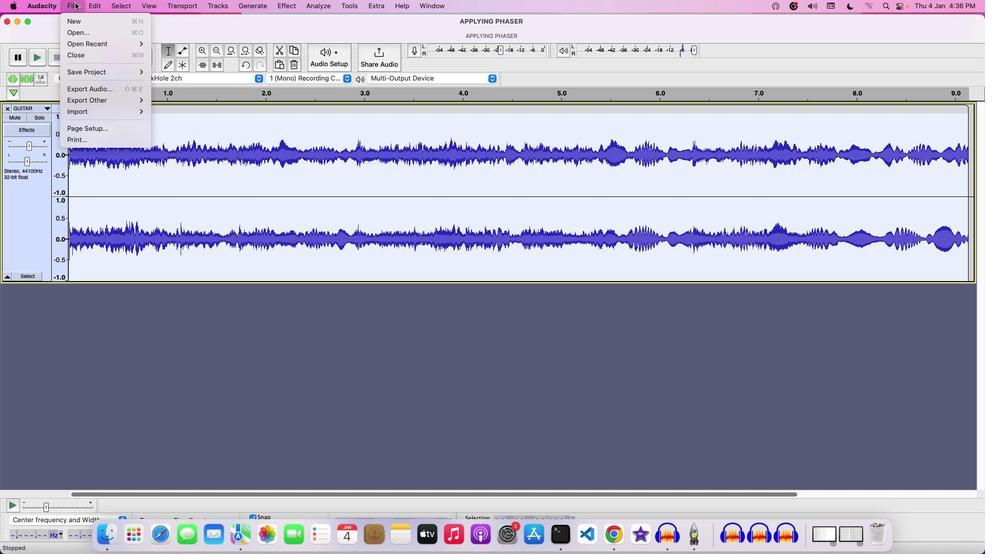 
Action: Mouse moved to (156, 74)
Screenshot: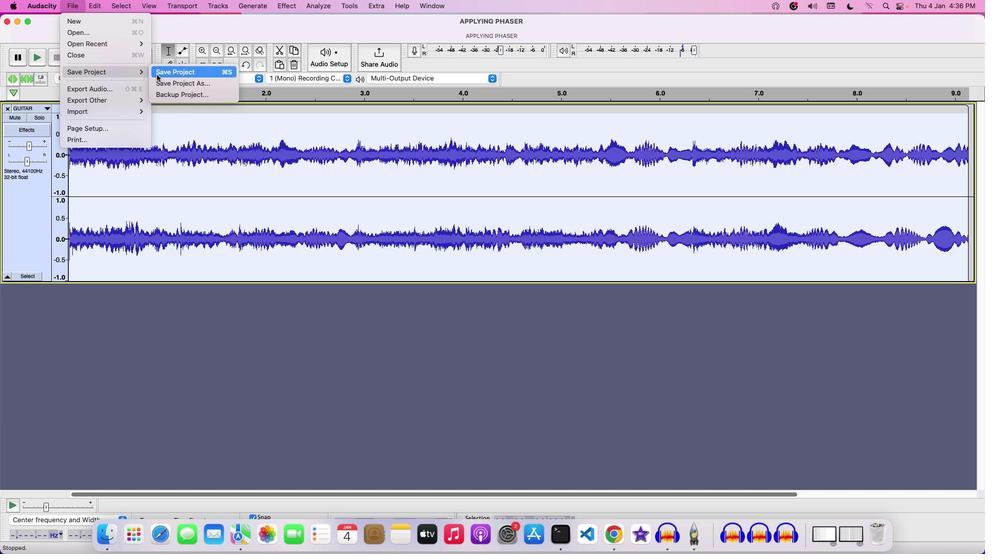 
Action: Mouse pressed left at (156, 74)
Screenshot: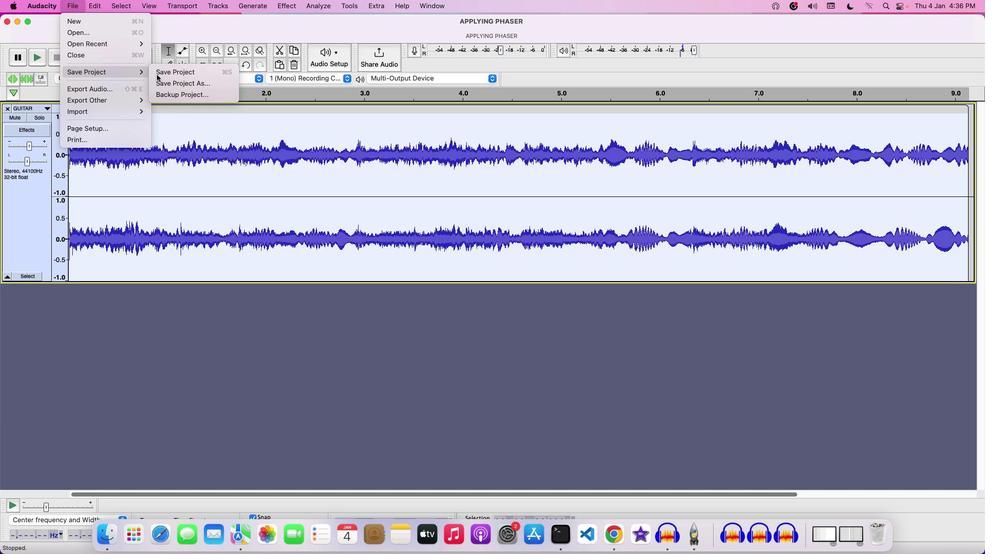 
Action: Mouse moved to (69, 5)
Screenshot: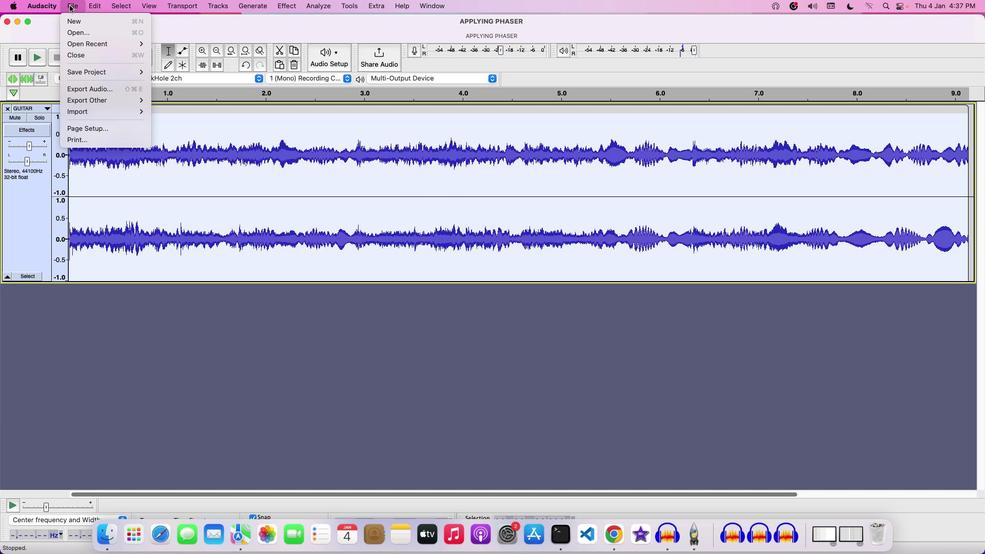 
Action: Mouse pressed left at (69, 5)
Screenshot: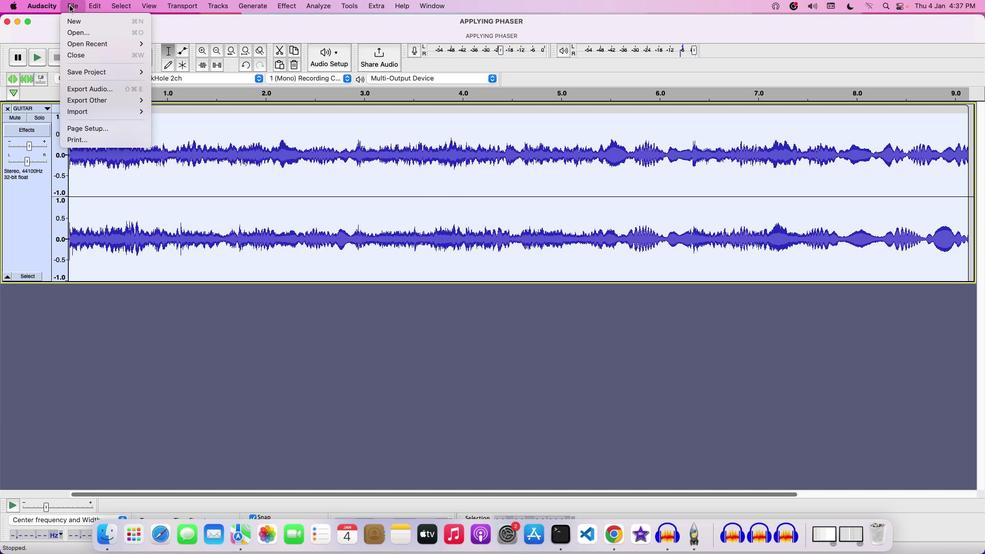 
Action: Mouse moved to (178, 81)
Screenshot: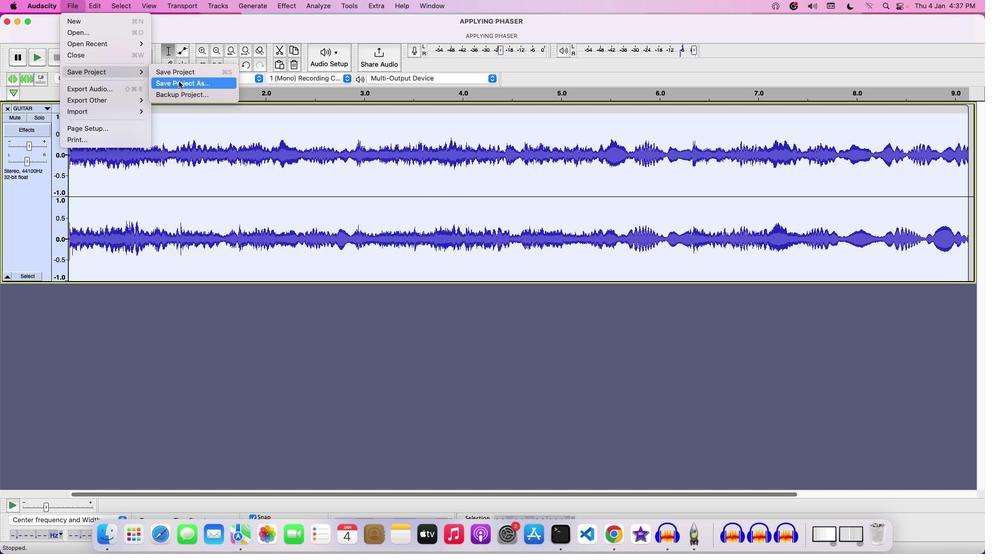 
Action: Mouse pressed left at (178, 81)
Screenshot: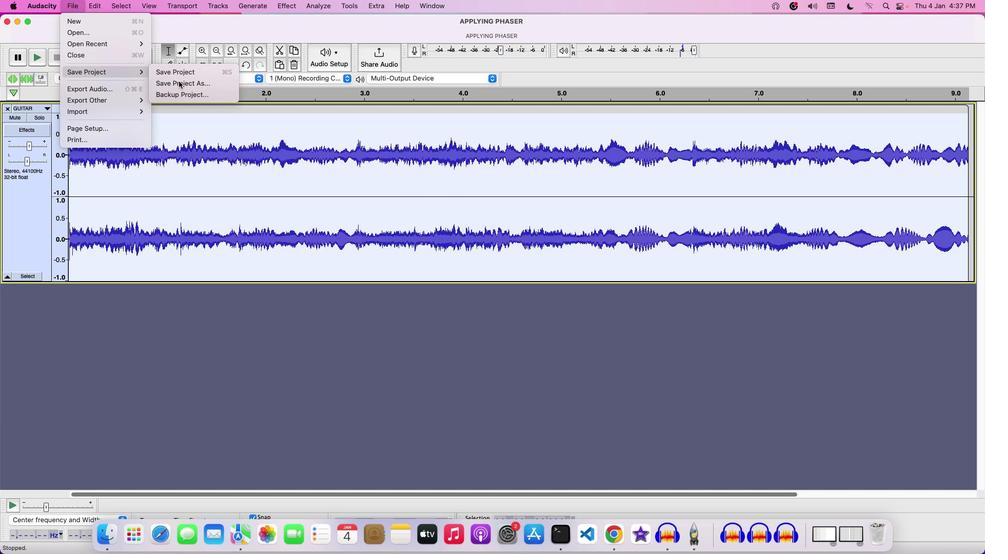 
Action: Mouse moved to (510, 147)
Screenshot: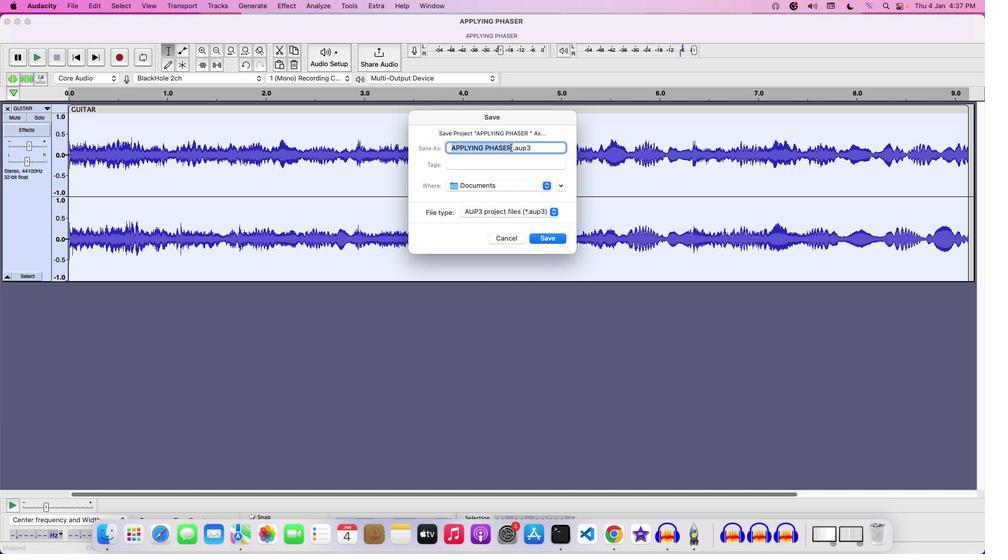 
Action: Mouse pressed left at (510, 147)
Screenshot: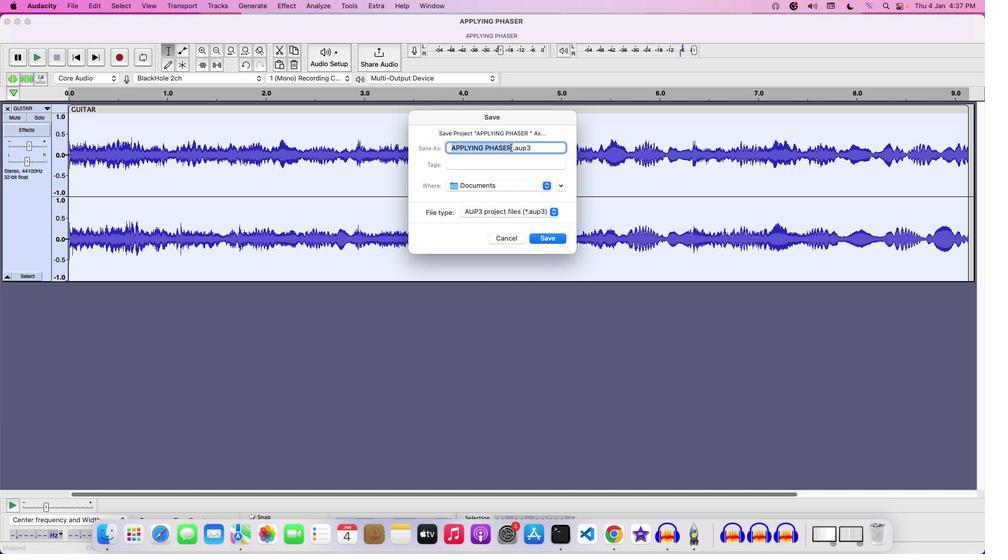 
Action: Mouse moved to (555, 150)
Screenshot: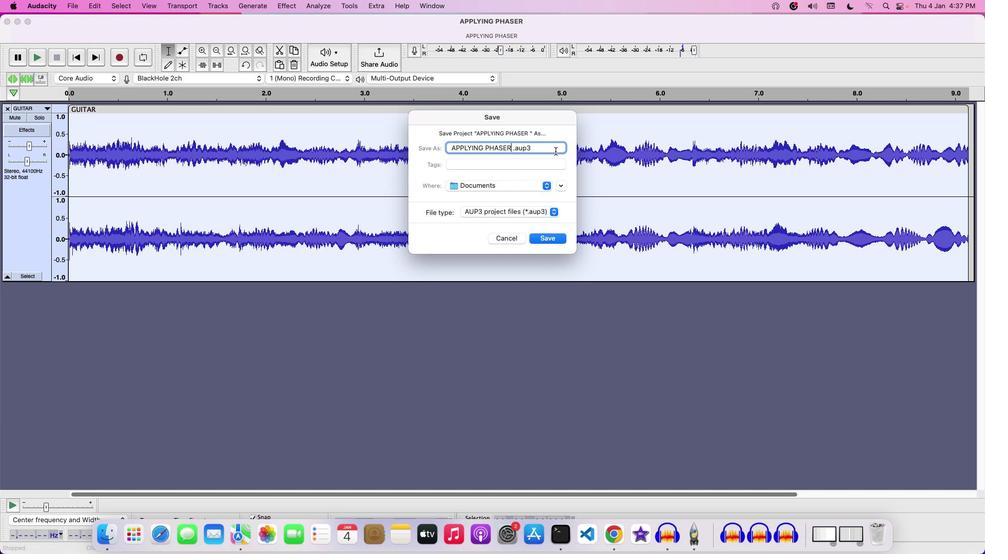 
Action: Key pressed Key.space'1'
Screenshot: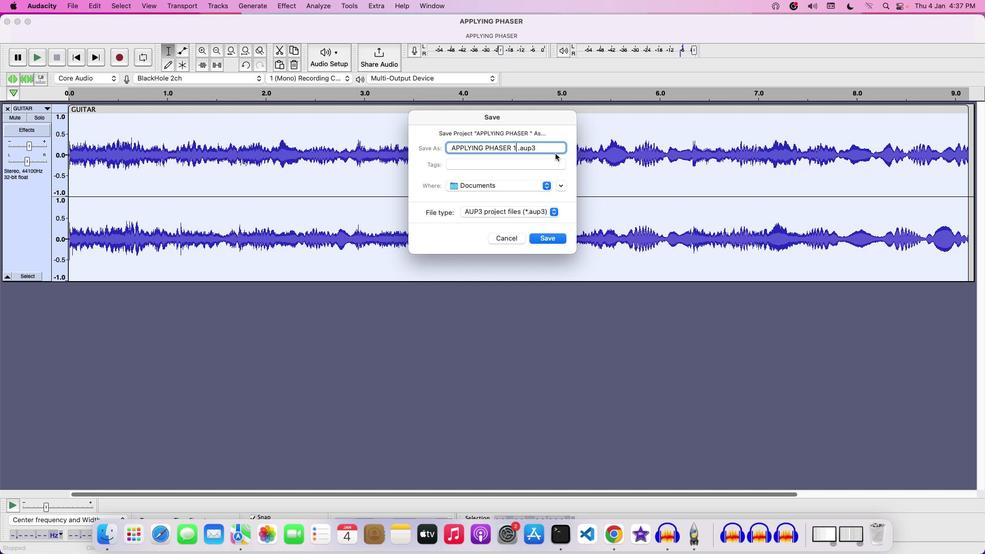 
Action: Mouse moved to (553, 238)
Screenshot: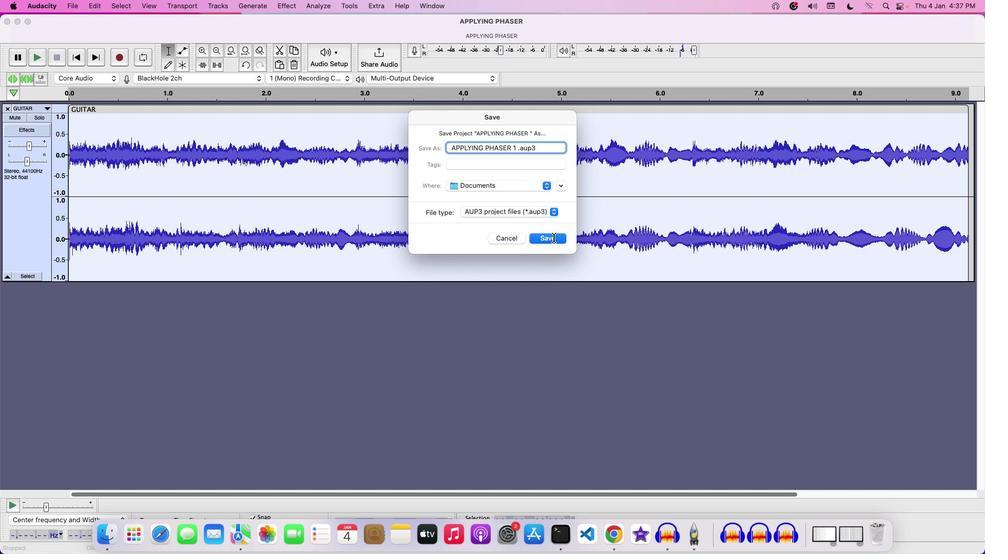 
Action: Mouse pressed left at (553, 238)
Screenshot: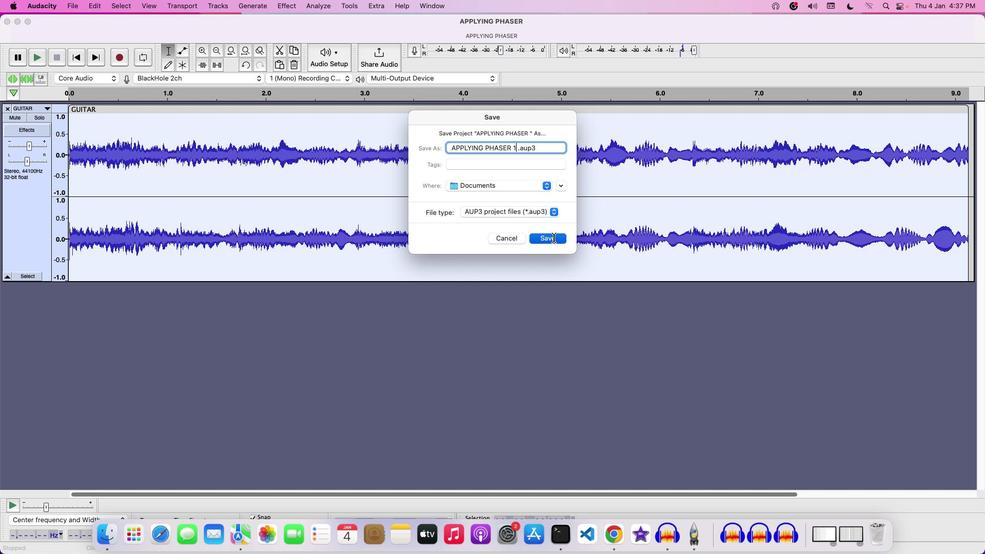 
Action: Mouse moved to (554, 238)
Screenshot: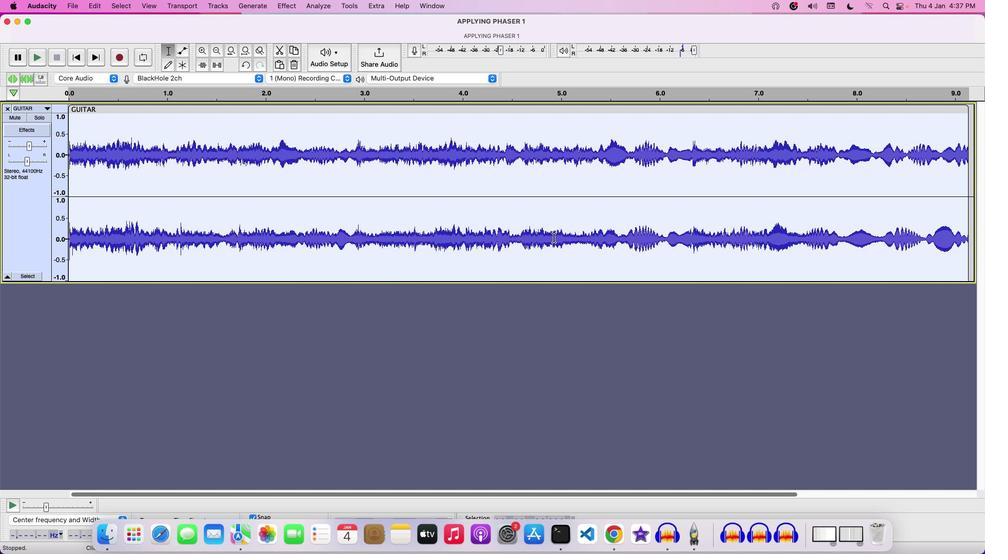 
